 Task: open an excel sheet and write heading  Financial WizardAdd Categories in a column and its values below  'Income, Income, Income, Expenses, Expenses, Expenses, Expenses, Expenses, Savings, Savings, Investments, Investments, Debt, Debt & Debt. 'Add Descriptions in next column and its values below  Salary, Freelance Work, Rental Income, Housing, Transportation, Groceries, Utilities, Entertainment, Emergency Fund, Retirement, Stocks, Mutual Funds, Credit Card 1, Credit Card 2 & Student Loan. Add Amount in next column and its values below  $5,000, $1,200, $500, $1,200, $300, $400, $200, $150, $500, $1,000, $500, $300, $200, $100 & $300. Save page Attendance Spreadsheet
Action: Mouse moved to (185, 203)
Screenshot: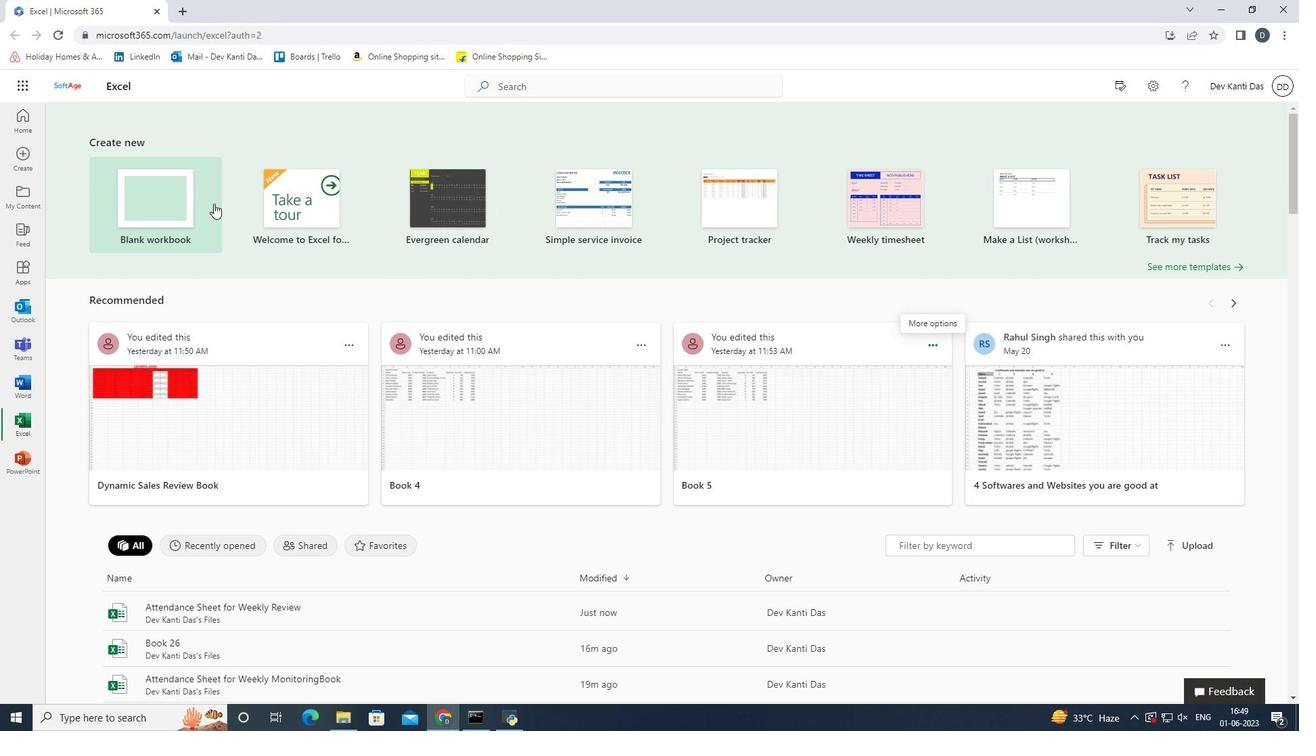 
Action: Mouse pressed left at (185, 203)
Screenshot: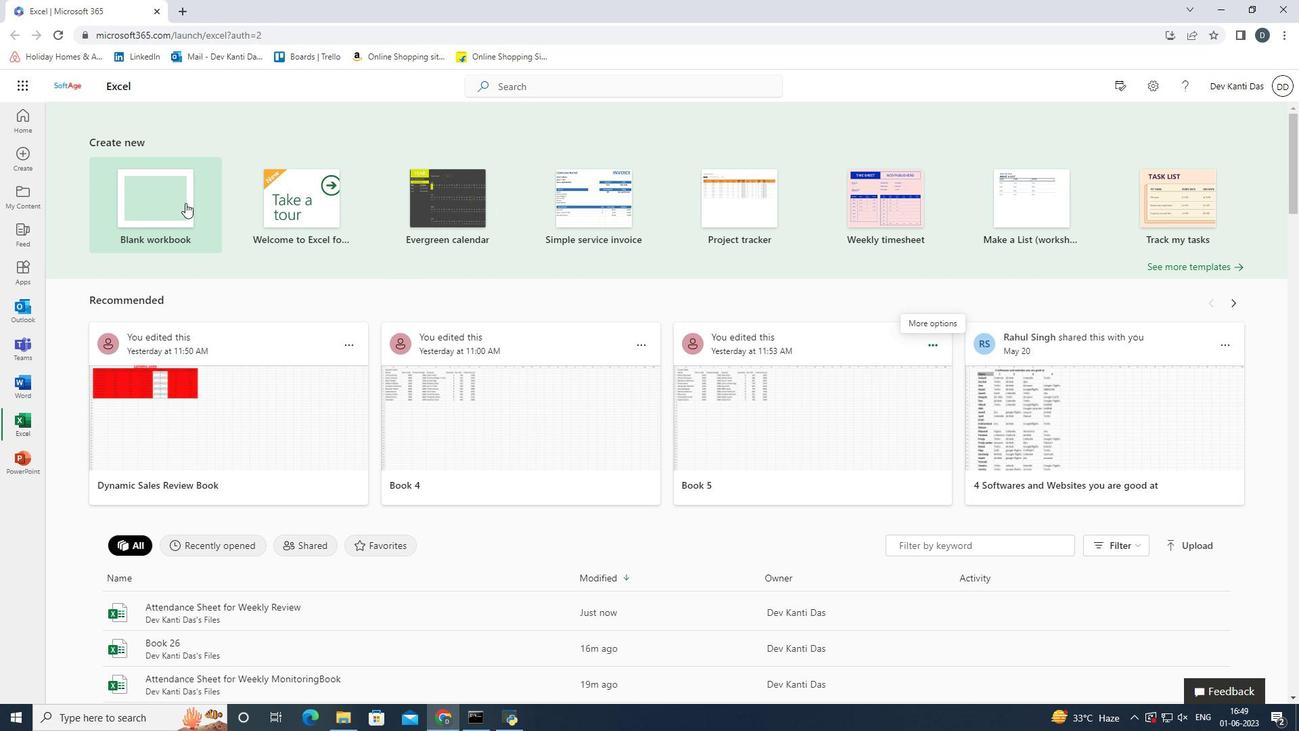 
Action: Mouse moved to (339, 314)
Screenshot: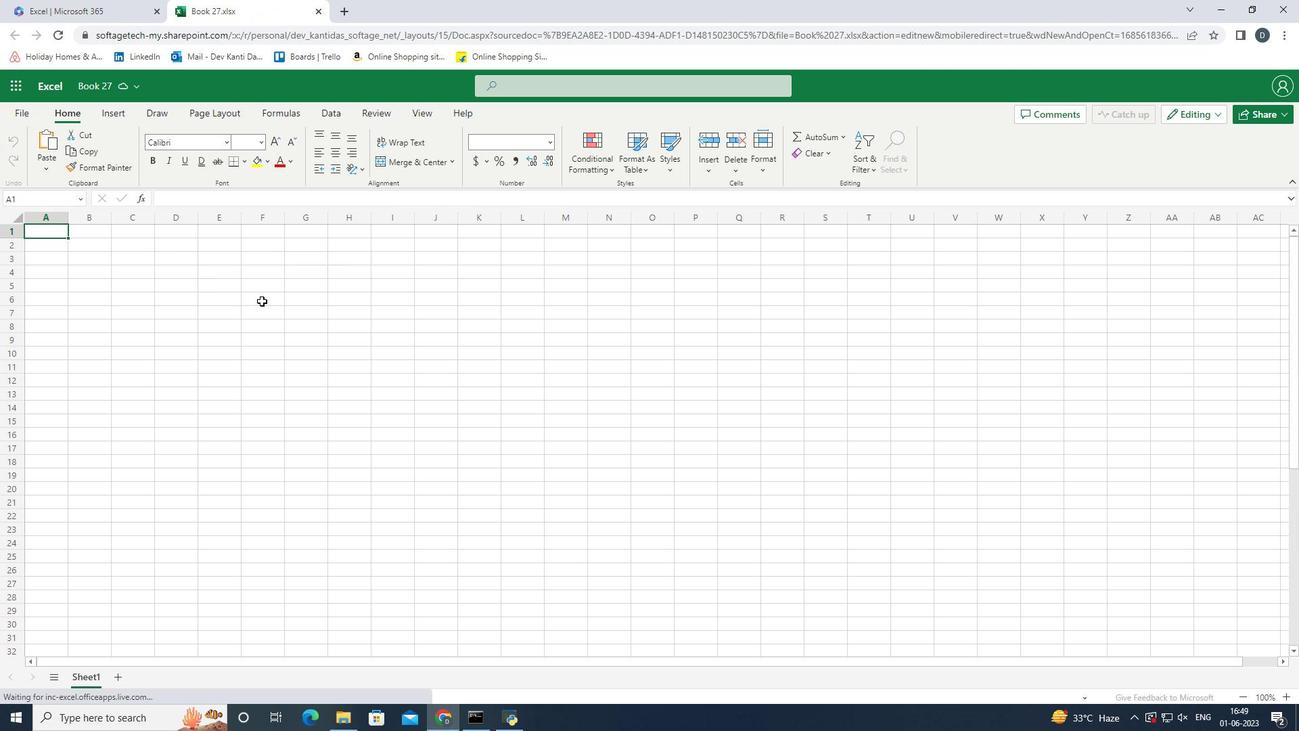 
Action: Key pressed <Key.shift><Key.shift><Key.shift><Key.shift><Key.shift><Key.shift><Key.shift><Key.shift><Key.shift><Key.shift><Key.shift><Key.shift><Key.shift><Key.shift>Financial<Key.space><Key.shift><Key.shift>Wizard<Key.enter><Key.shift><Key.shift><Key.shift><Key.shift><Key.shift><Key.shift>Categories<Key.enter>
Screenshot: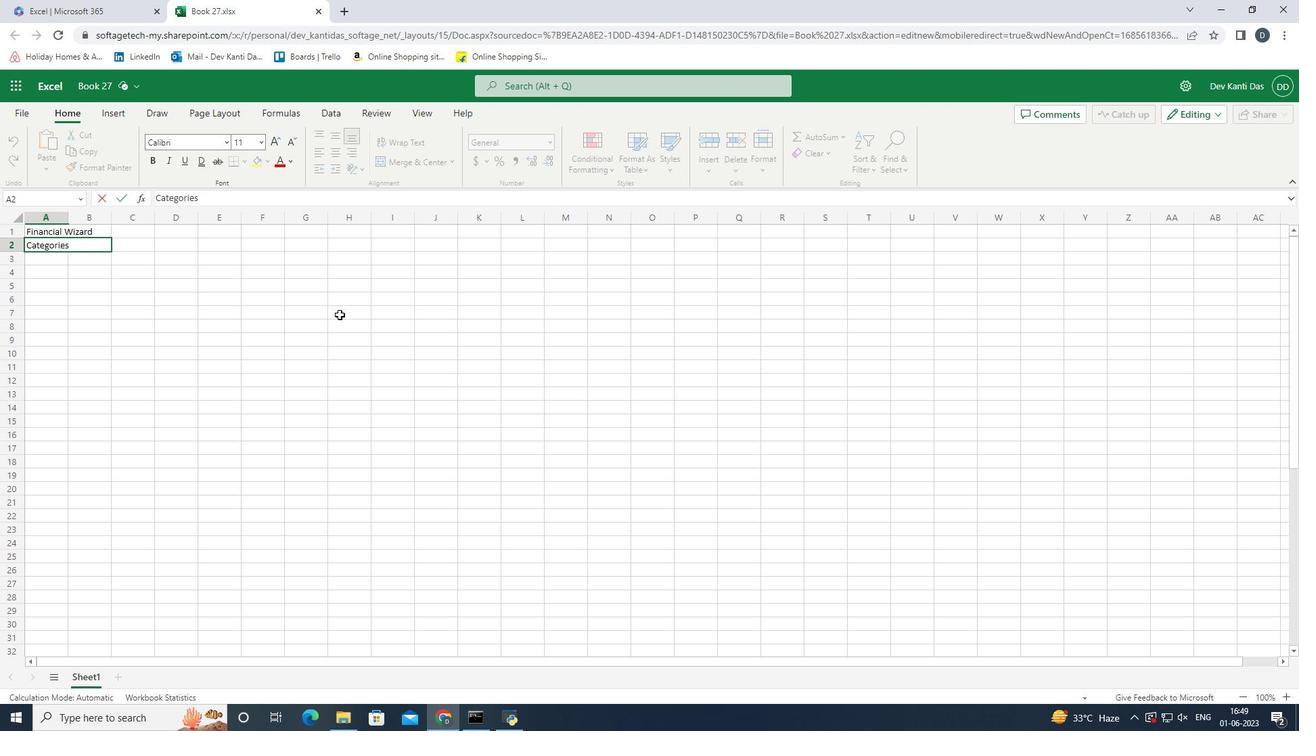 
Action: Mouse moved to (539, 318)
Screenshot: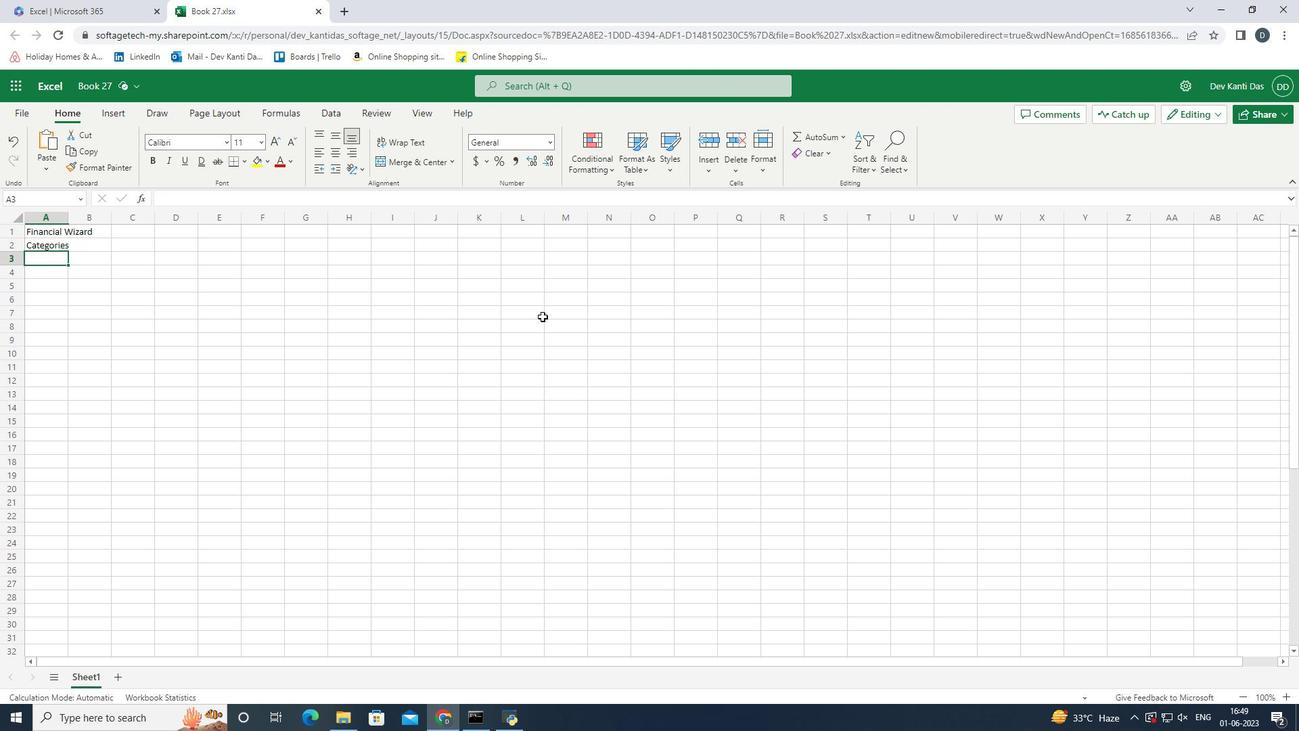 
Action: Key pressed <Key.shift><Key.shift><Key.shift><Key.shift><Key.shift>Income<Key.enter><Key.shift>Incom<Key.enter><Key.shift>Incom<Key.enter>
Screenshot: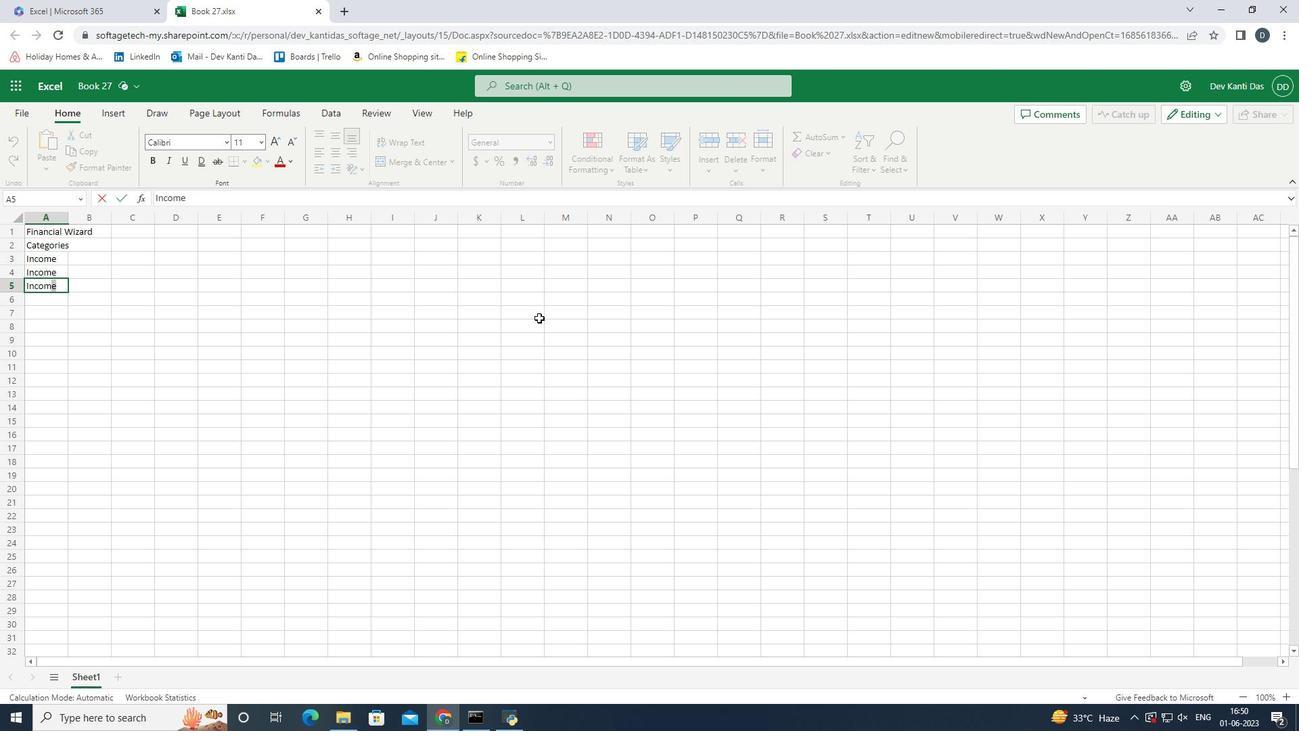 
Action: Mouse moved to (532, 363)
Screenshot: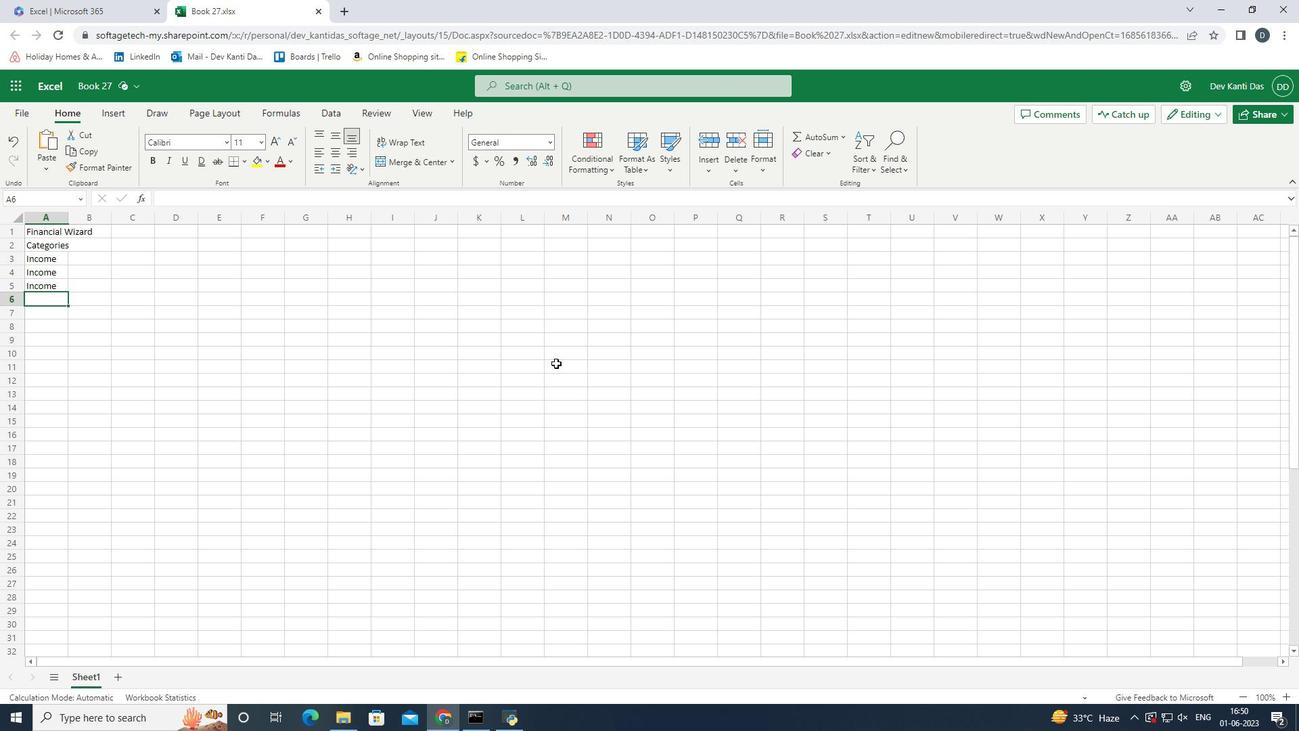 
Action: Key pressed <Key.shift><Key.shift>Expenses<Key.enter><Key.shift>Expenes<Key.backspace><Key.backspace>ses<Key.enter>
Screenshot: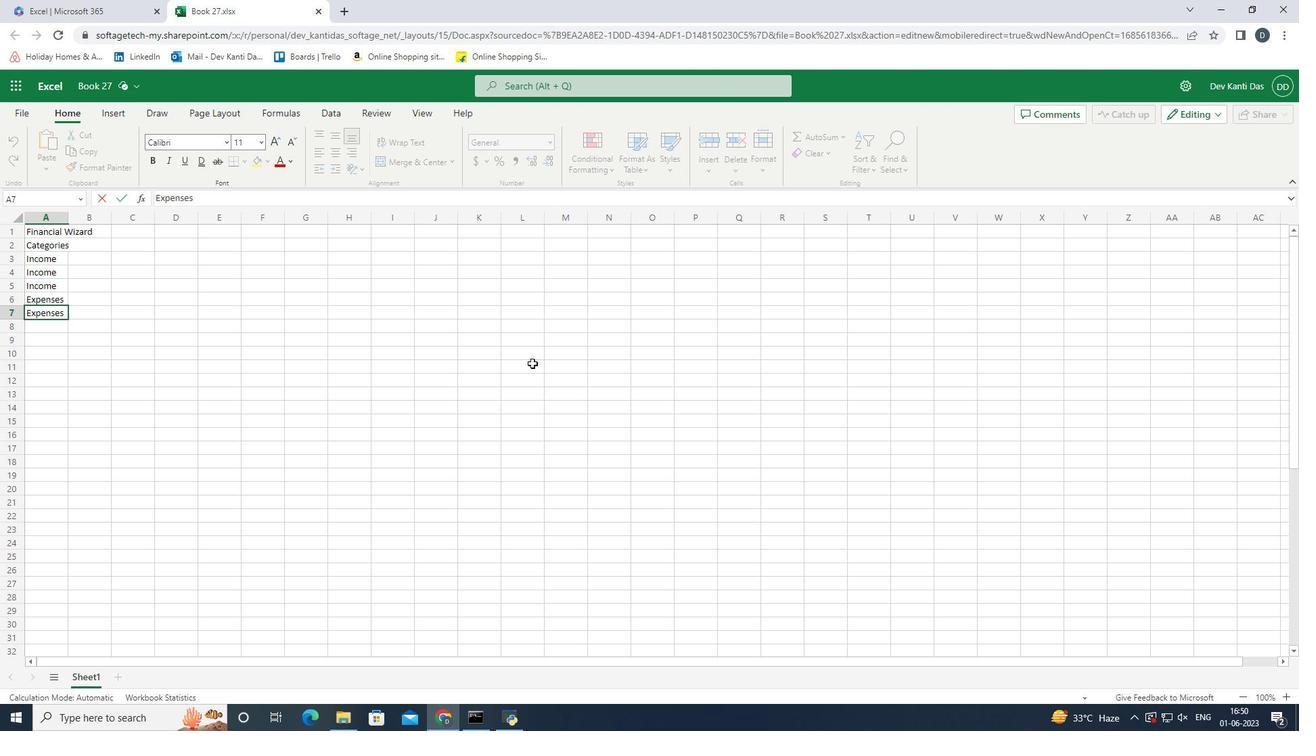 
Action: Mouse moved to (247, 338)
Screenshot: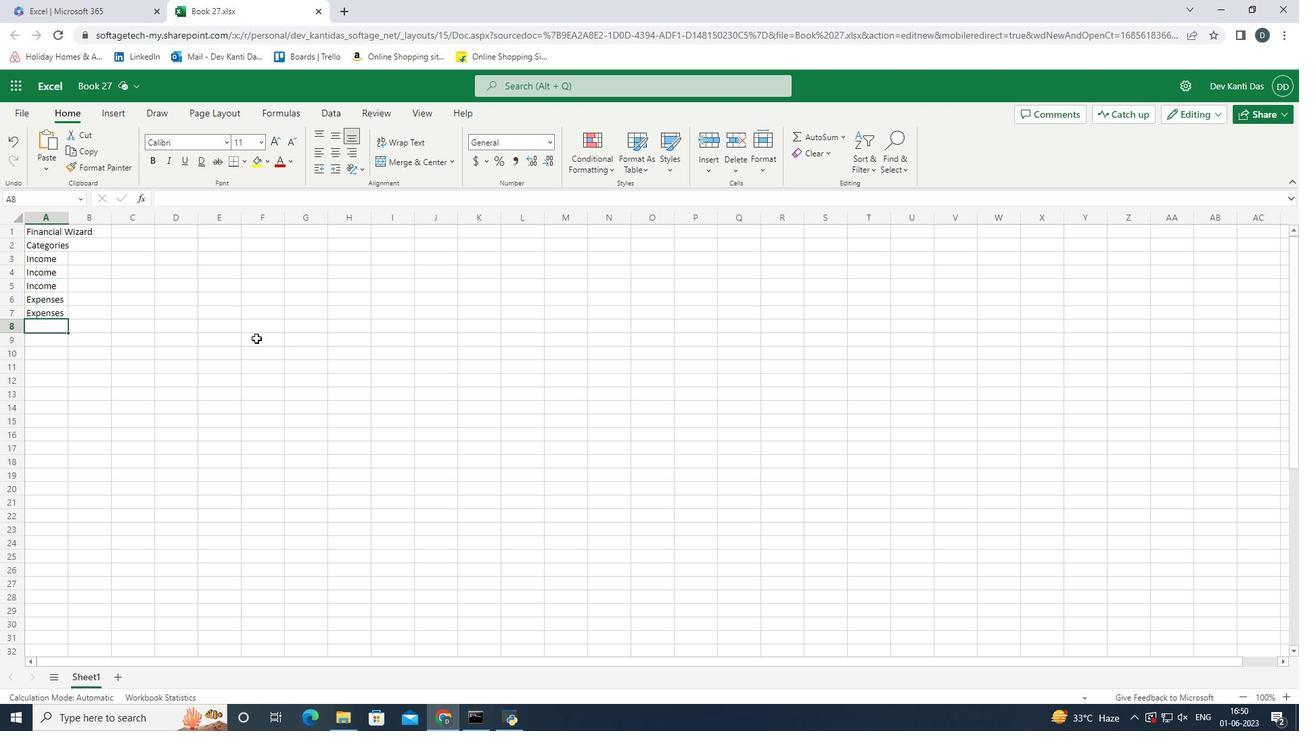 
Action: Key pressed <Key.shift><Key.shift><Key.shift>Expenses<Key.enter><Key.shift>Expenses
Screenshot: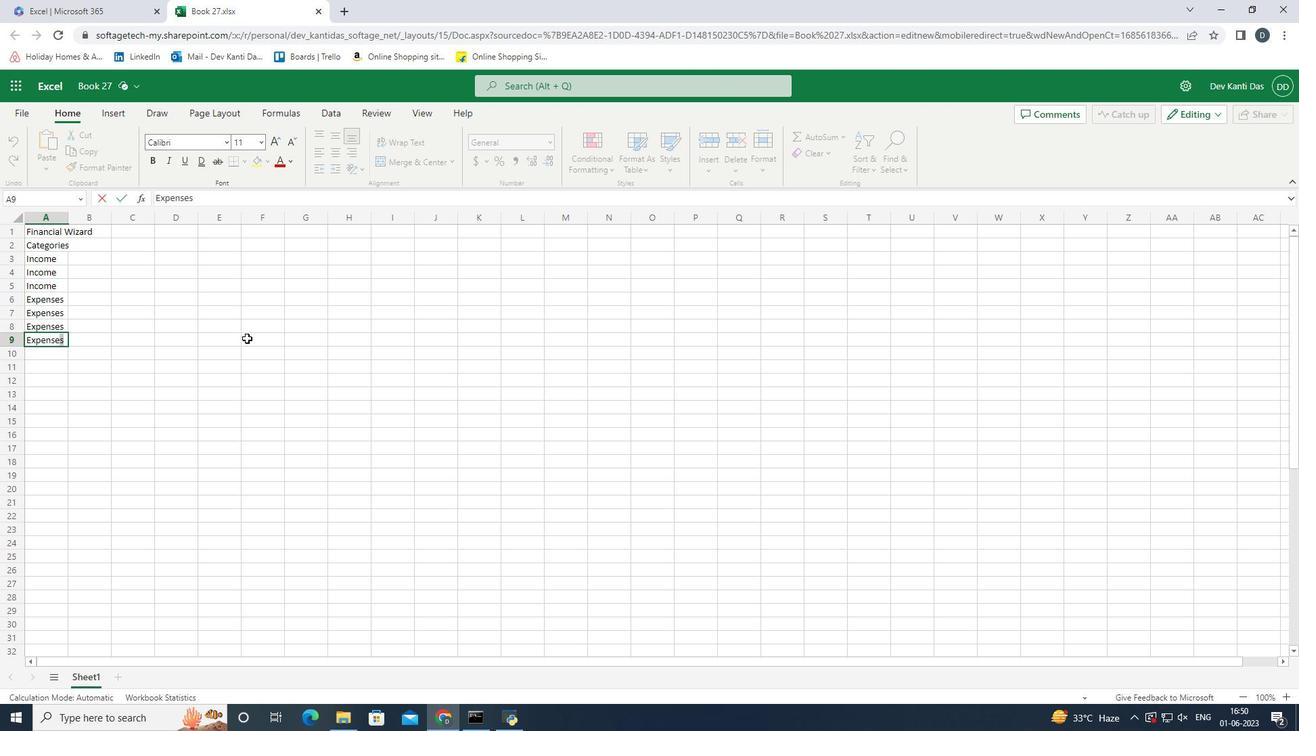 
Action: Mouse moved to (247, 338)
Screenshot: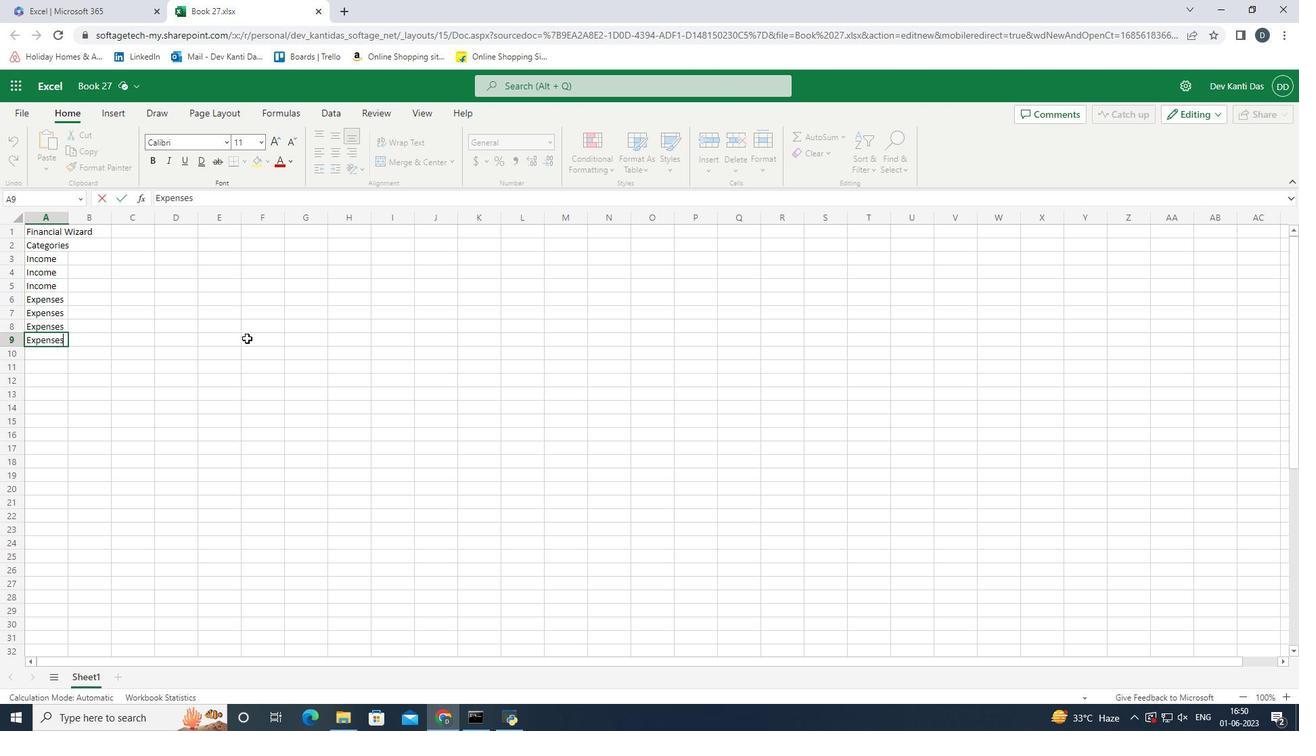 
Action: Key pressed <Key.enter><Key.shift><Key.shift><Key.shift>Expenses
Screenshot: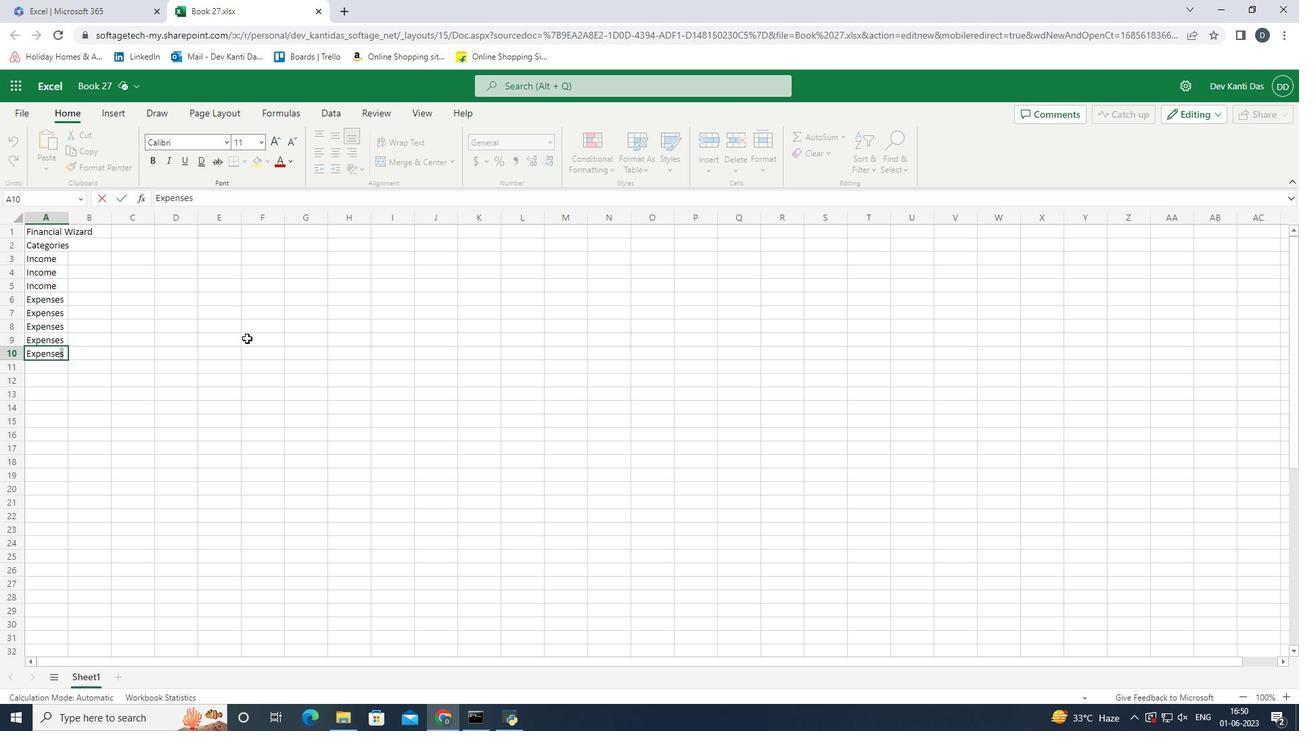 
Action: Mouse moved to (128, 301)
Screenshot: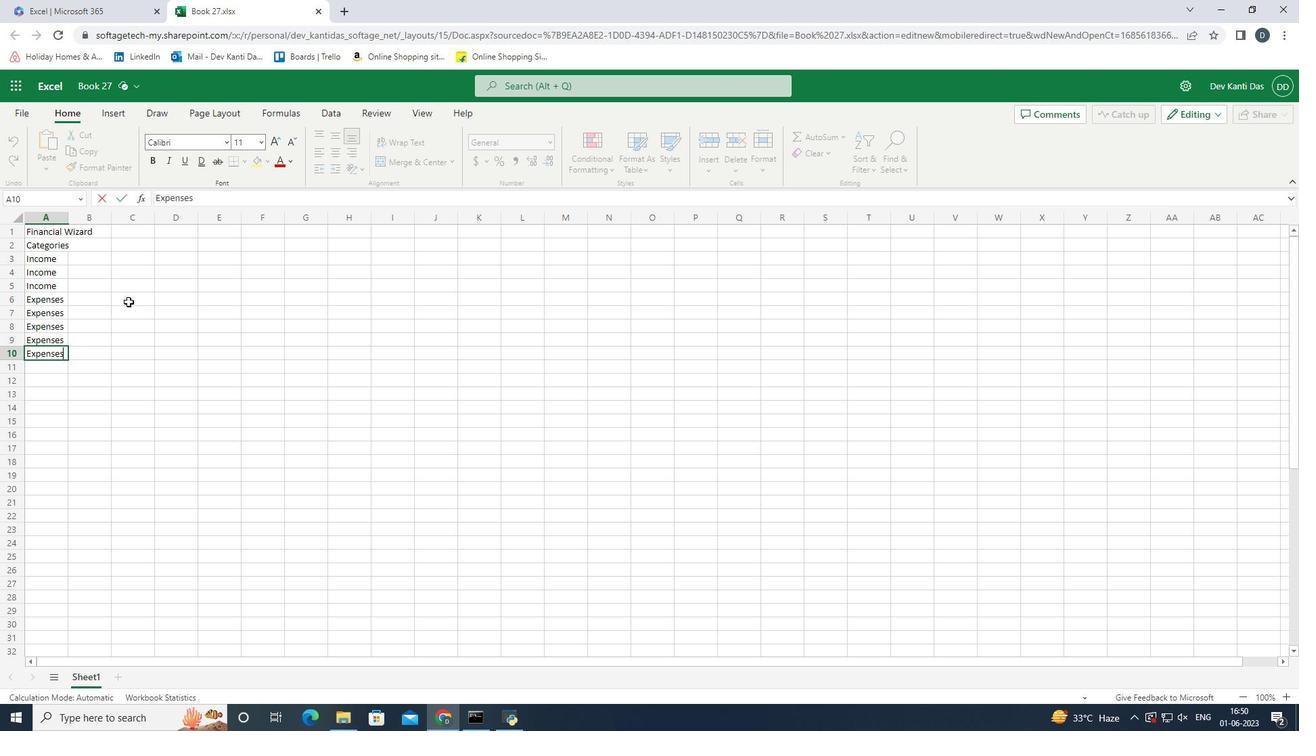 
Action: Key pressed <Key.enter><Key.shift><Key.shift><Key.shift><Key.shift><Key.shift><Key.shift>Savings<Key.enter>
Screenshot: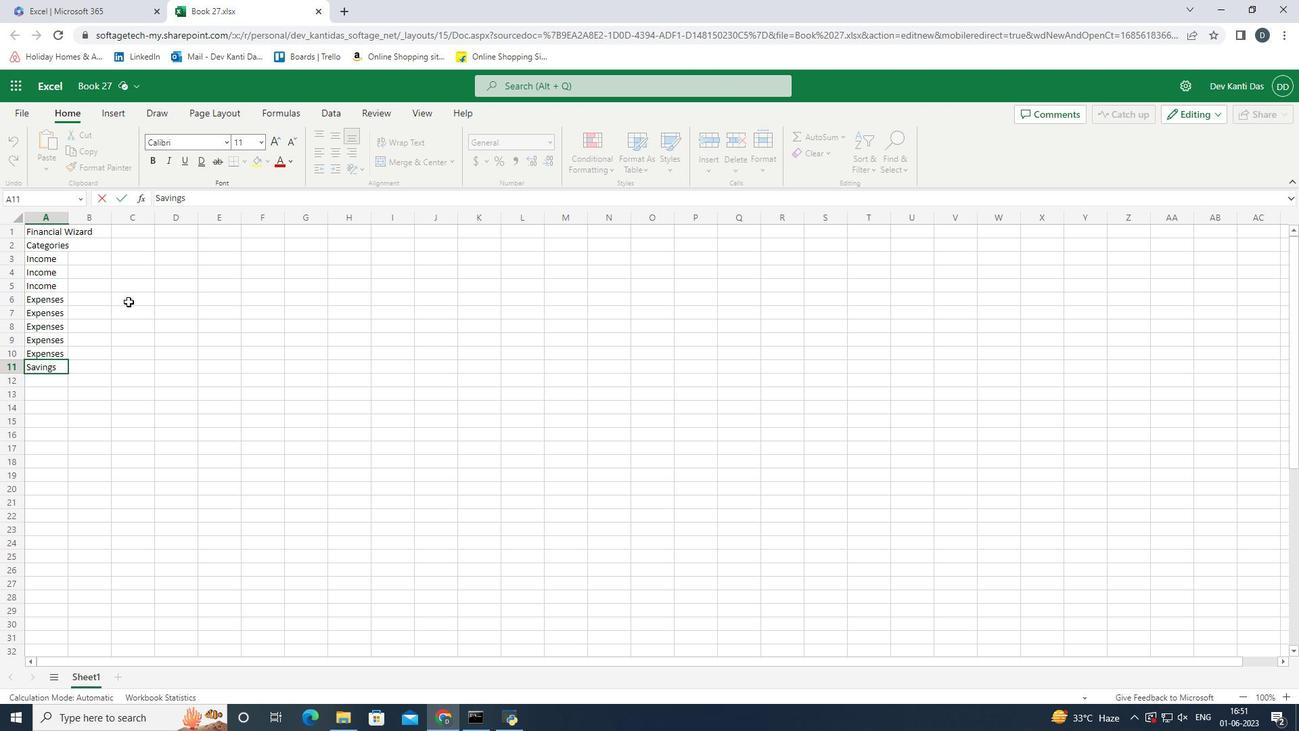 
Action: Mouse moved to (146, 366)
Screenshot: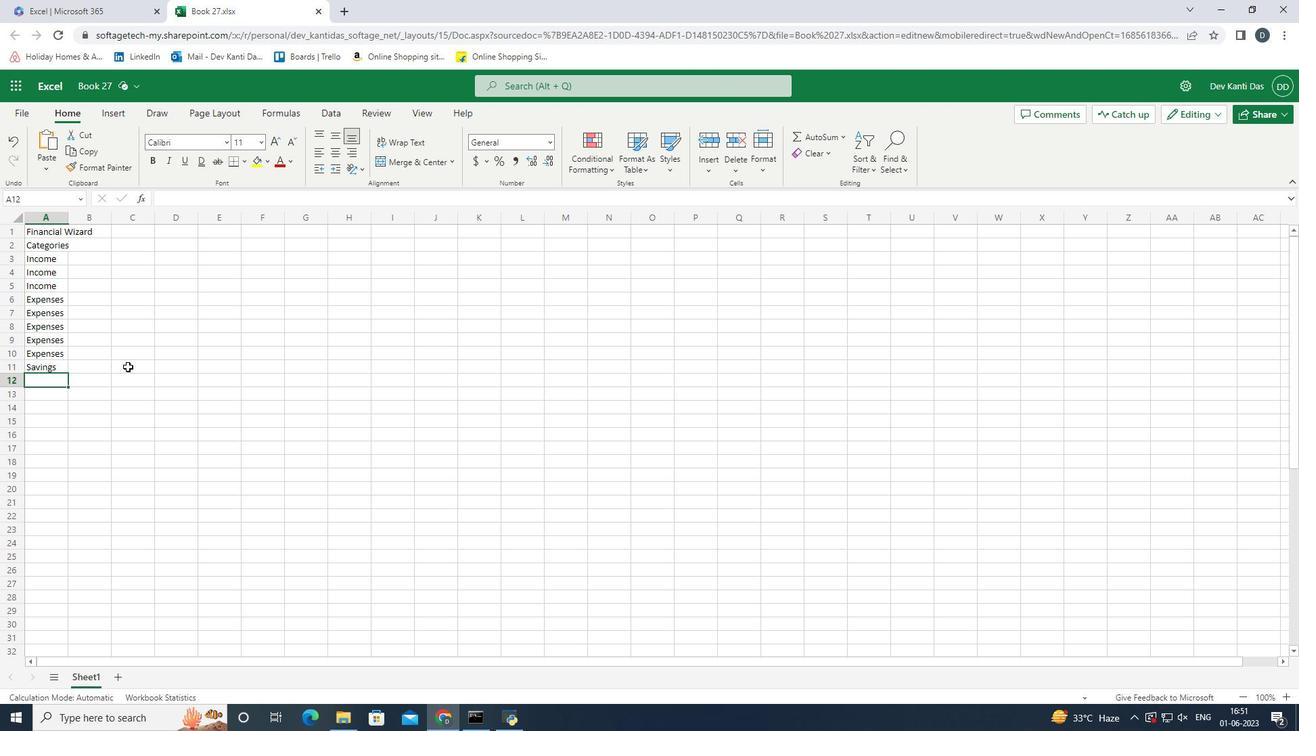 
Action: Key pressed <Key.shift>Sa<Key.right><Key.left><Key.down>
Screenshot: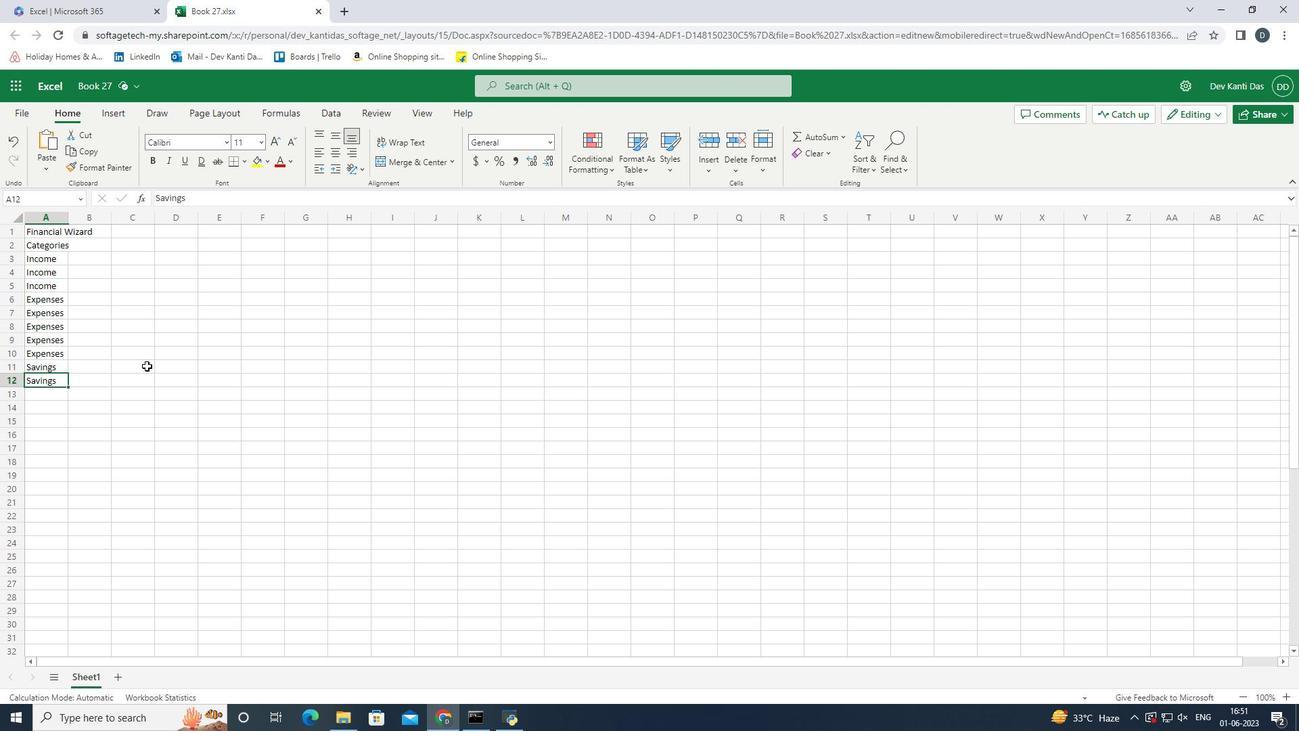 
Action: Mouse moved to (153, 363)
Screenshot: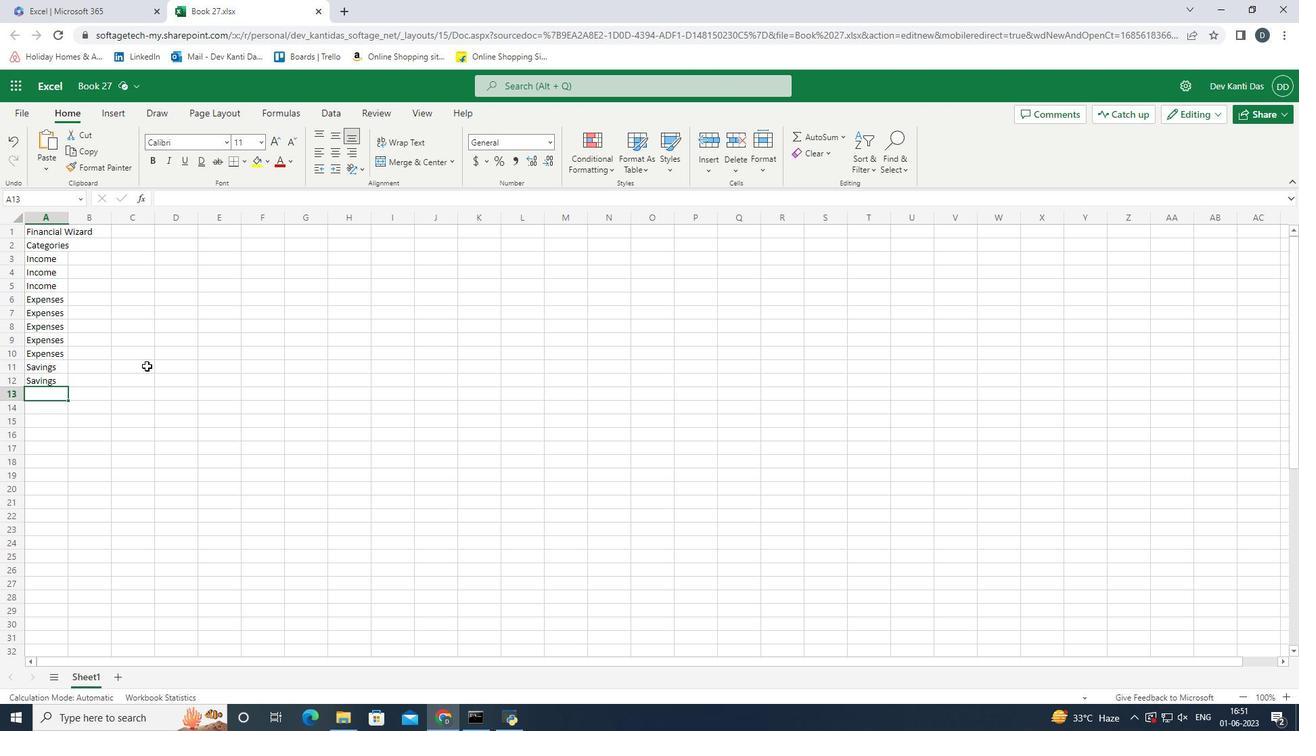 
Action: Key pressed <Key.shift>Investment<Key.enter><Key.shift>In<Key.down><Key.down><Key.enter><Key.shift>Debt<Key.enter><Key.shift>Debt<Key.down><Key.up><Key.right><Key.up><Key.up><Key.down><Key.down>
Screenshot: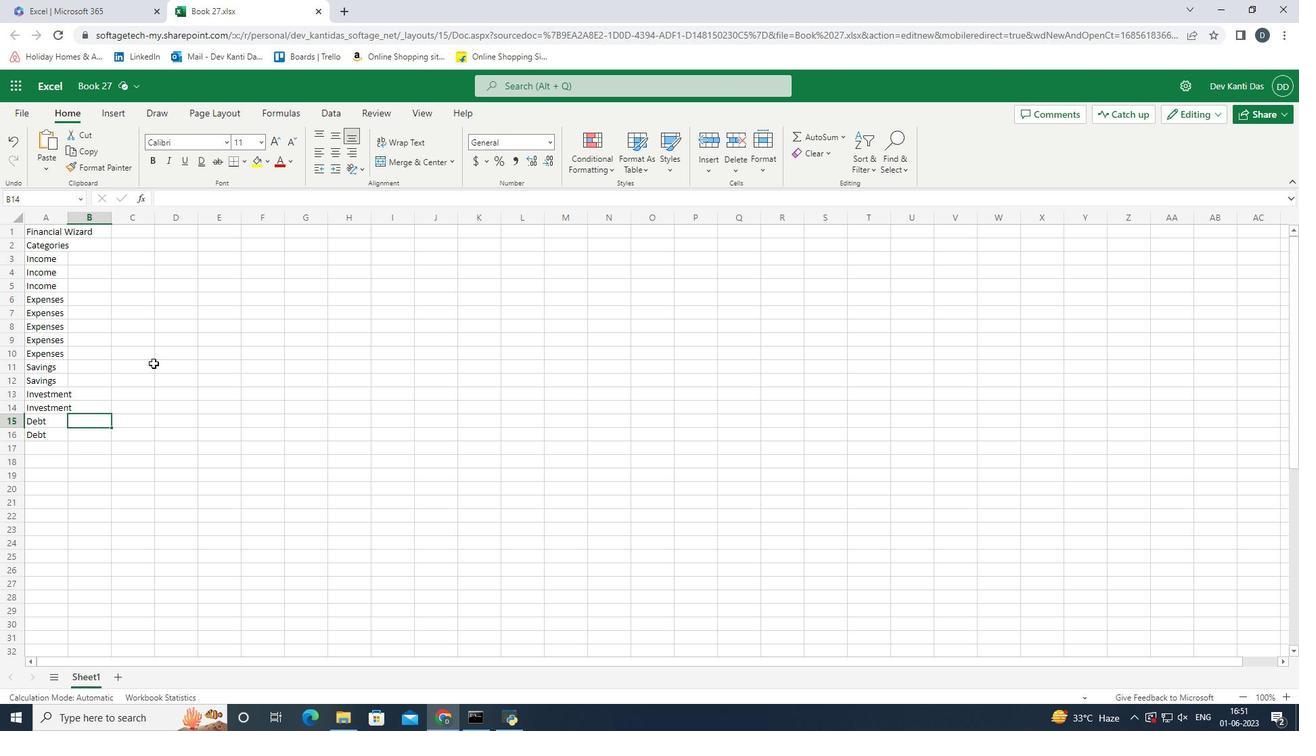 
Action: Mouse moved to (67, 222)
Screenshot: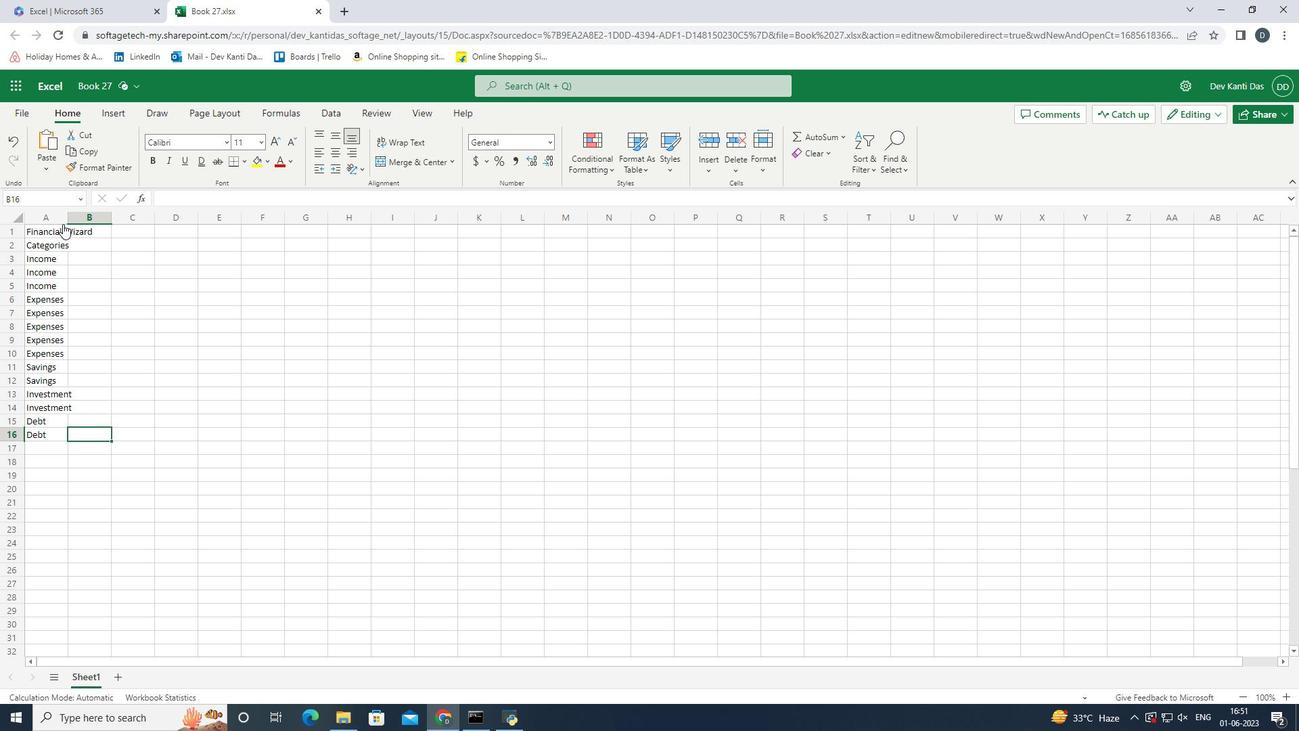 
Action: Mouse pressed left at (67, 222)
Screenshot: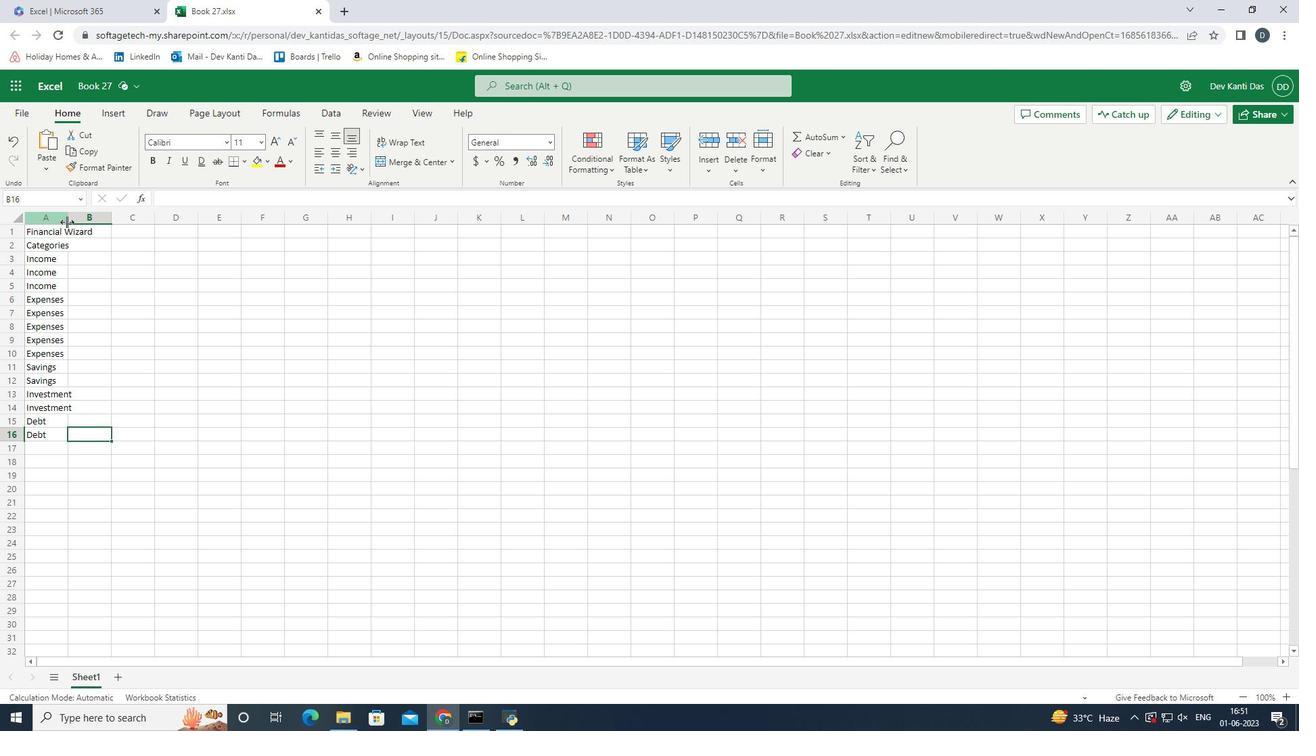 
Action: Mouse moved to (104, 244)
Screenshot: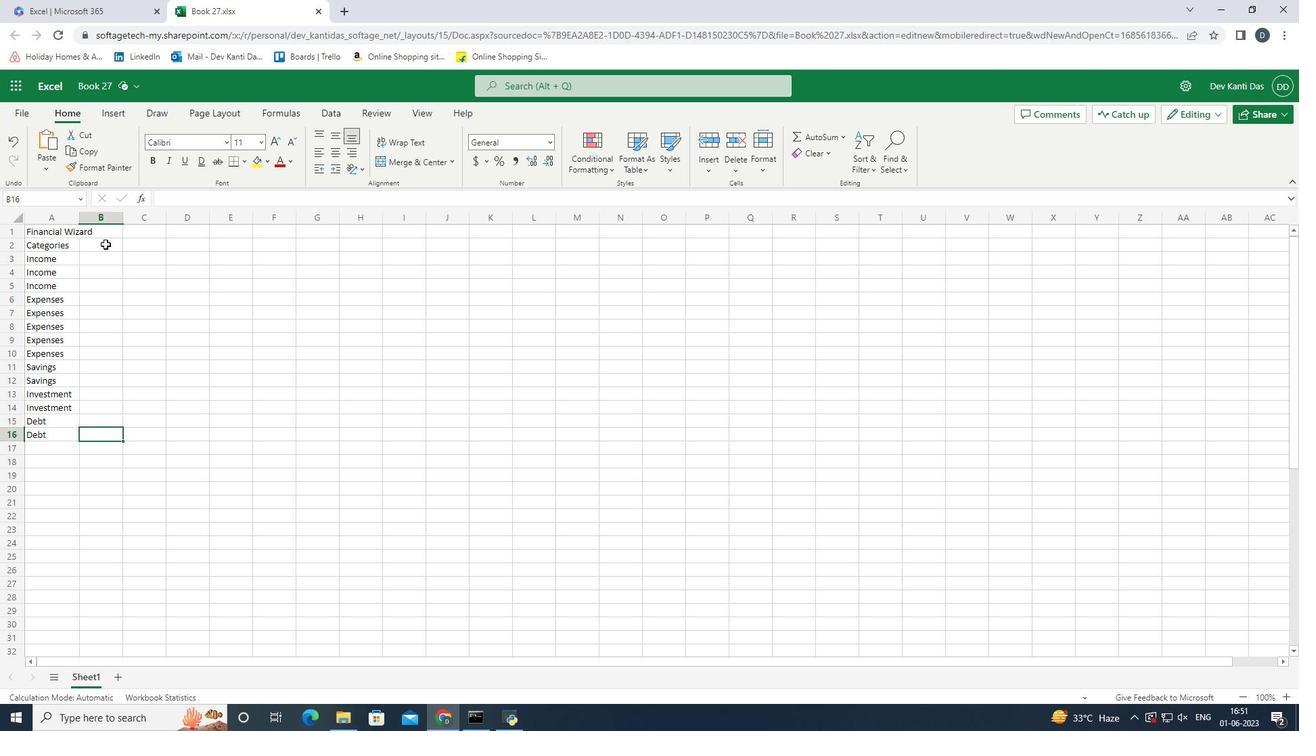 
Action: Mouse pressed left at (104, 244)
Screenshot: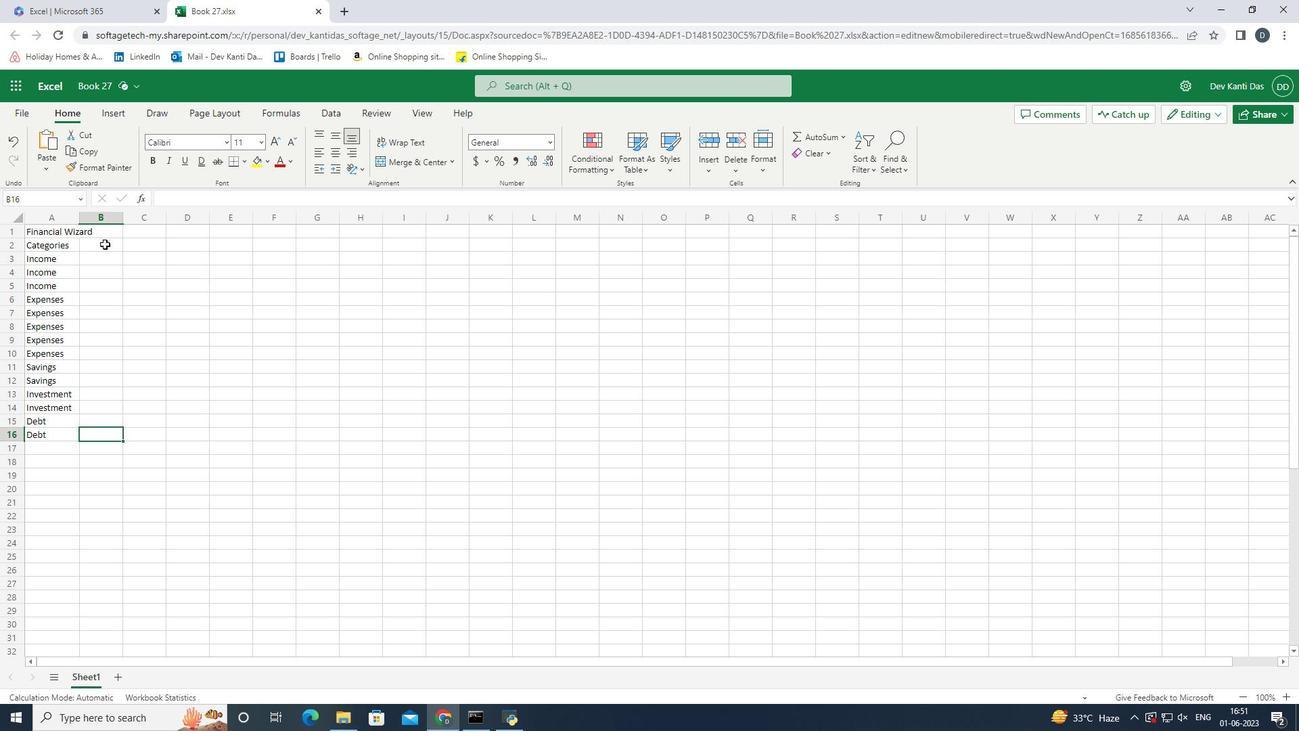 
Action: Mouse moved to (160, 373)
Screenshot: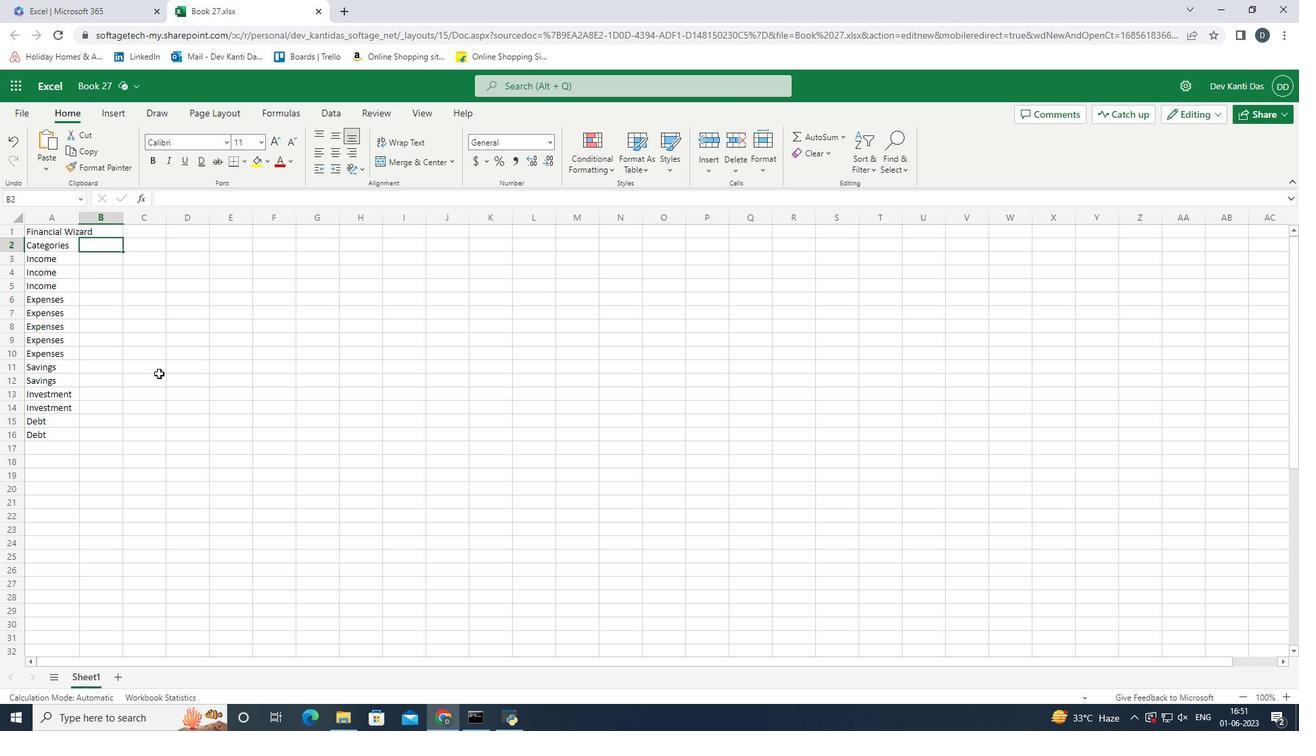 
Action: Key pressed <Key.shift>Description\<Key.backspace><Key.enter>
Screenshot: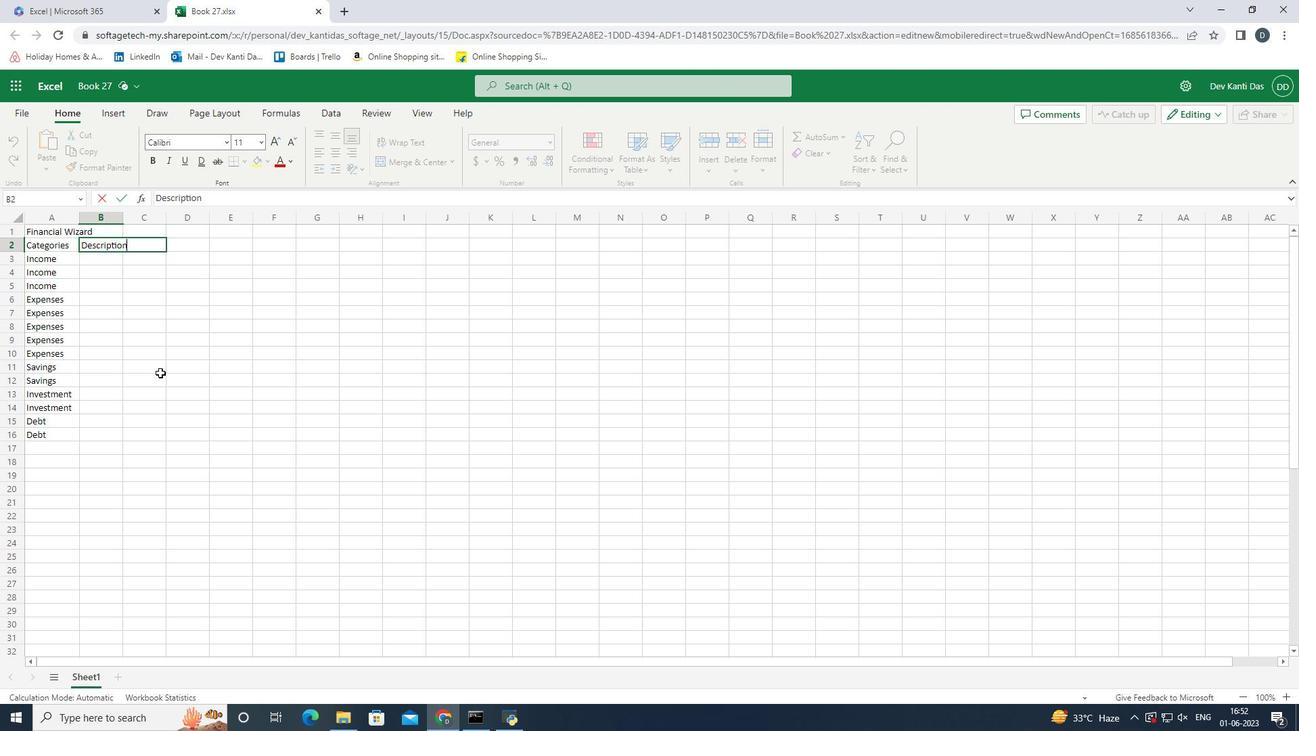
Action: Mouse moved to (124, 222)
Screenshot: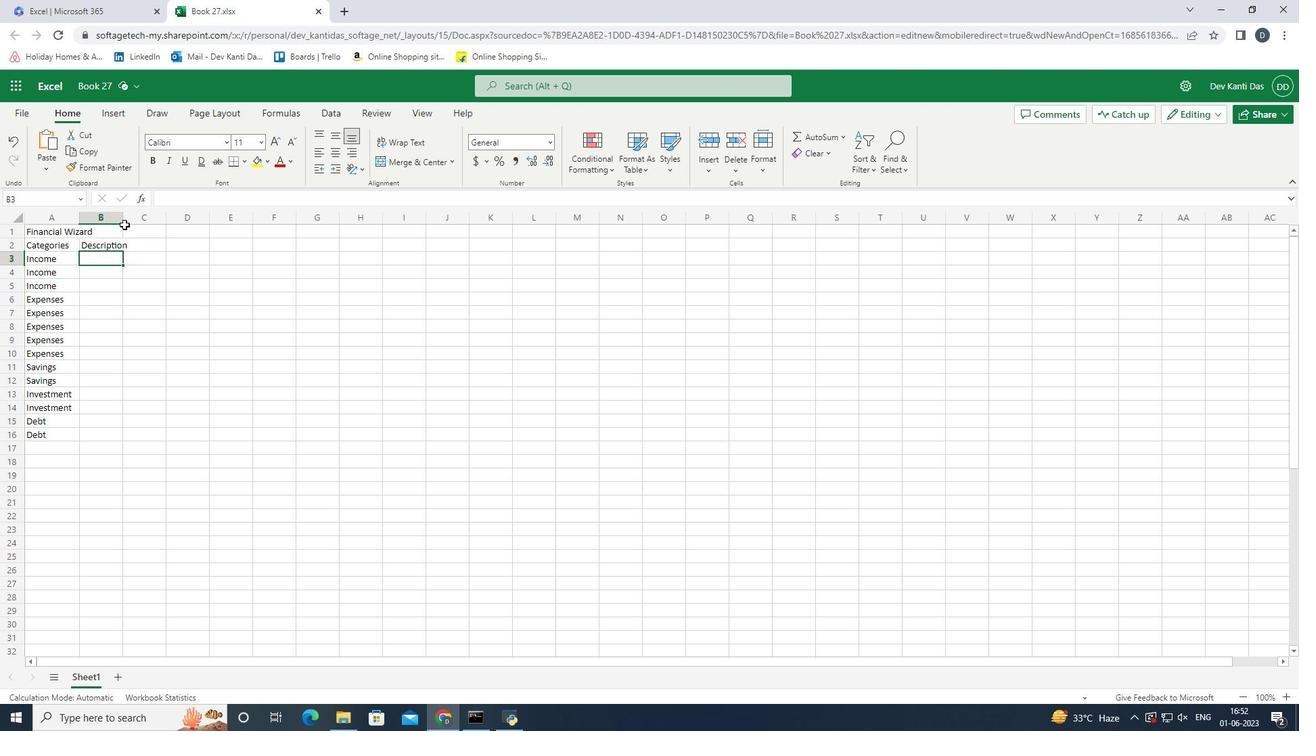 
Action: Mouse pressed left at (124, 222)
Screenshot: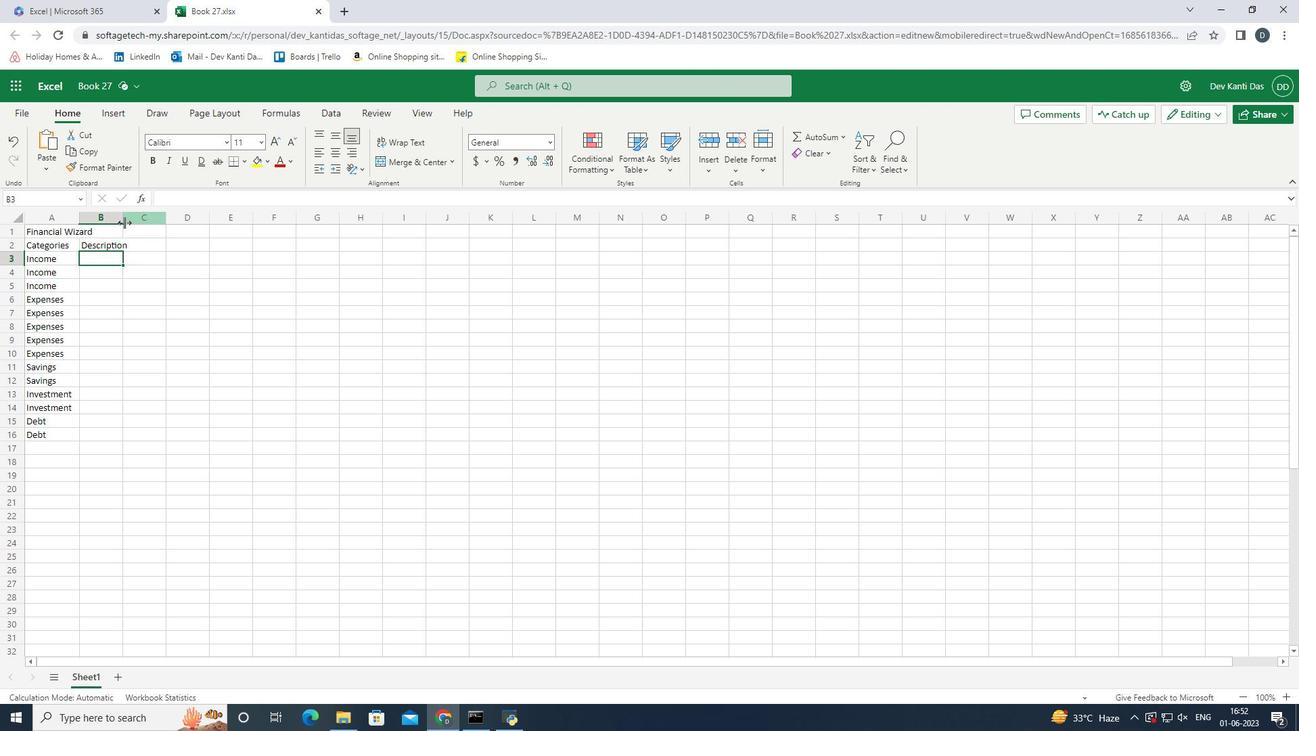 
Action: Mouse moved to (201, 344)
Screenshot: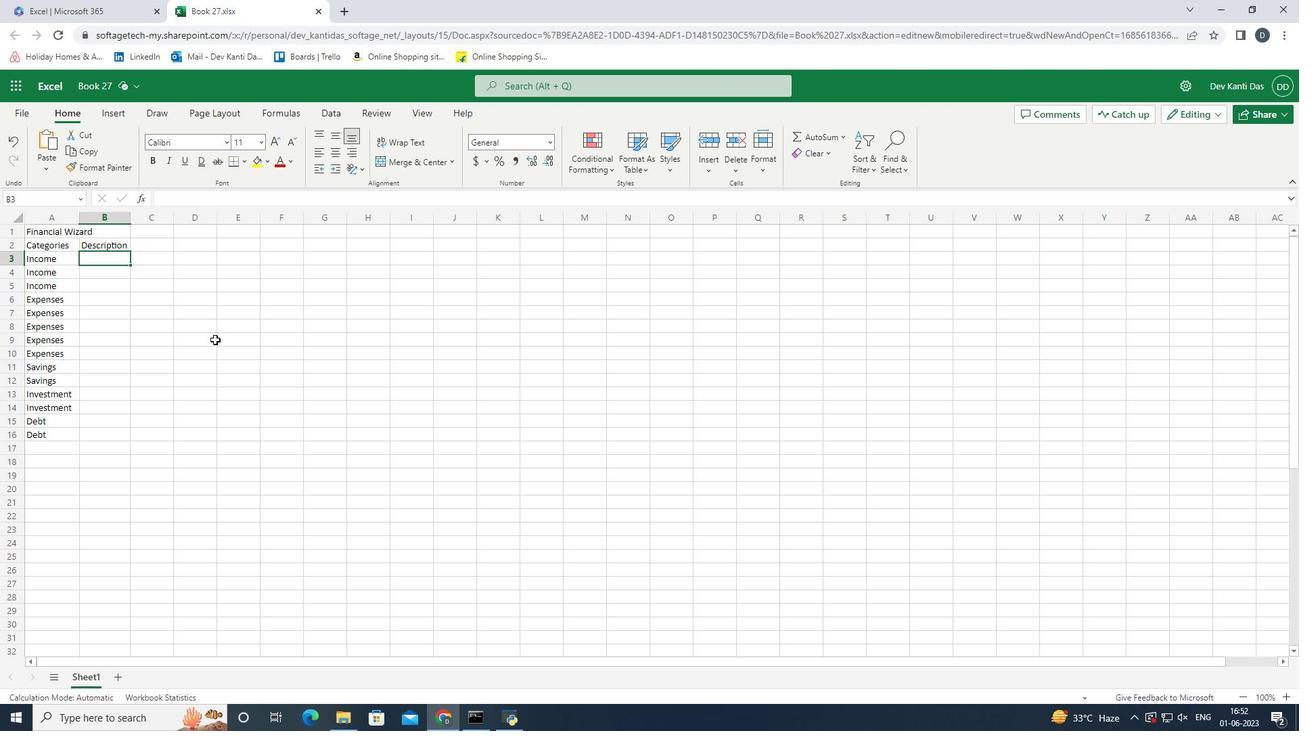 
Action: Key pressed <Key.shift>Salary<Key.enter><Key.shift>Freelancer<Key.space><Key.shift>Work<Key.enter>
Screenshot: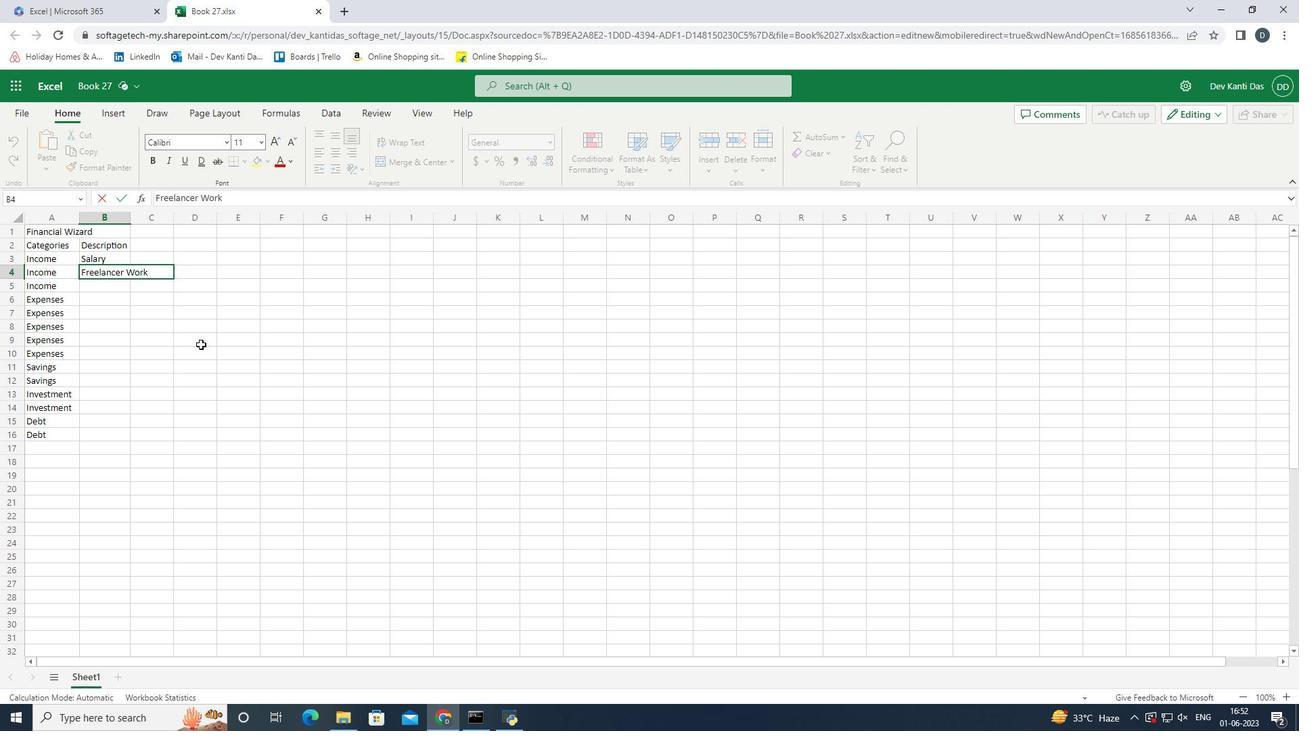 
Action: Mouse moved to (333, 340)
Screenshot: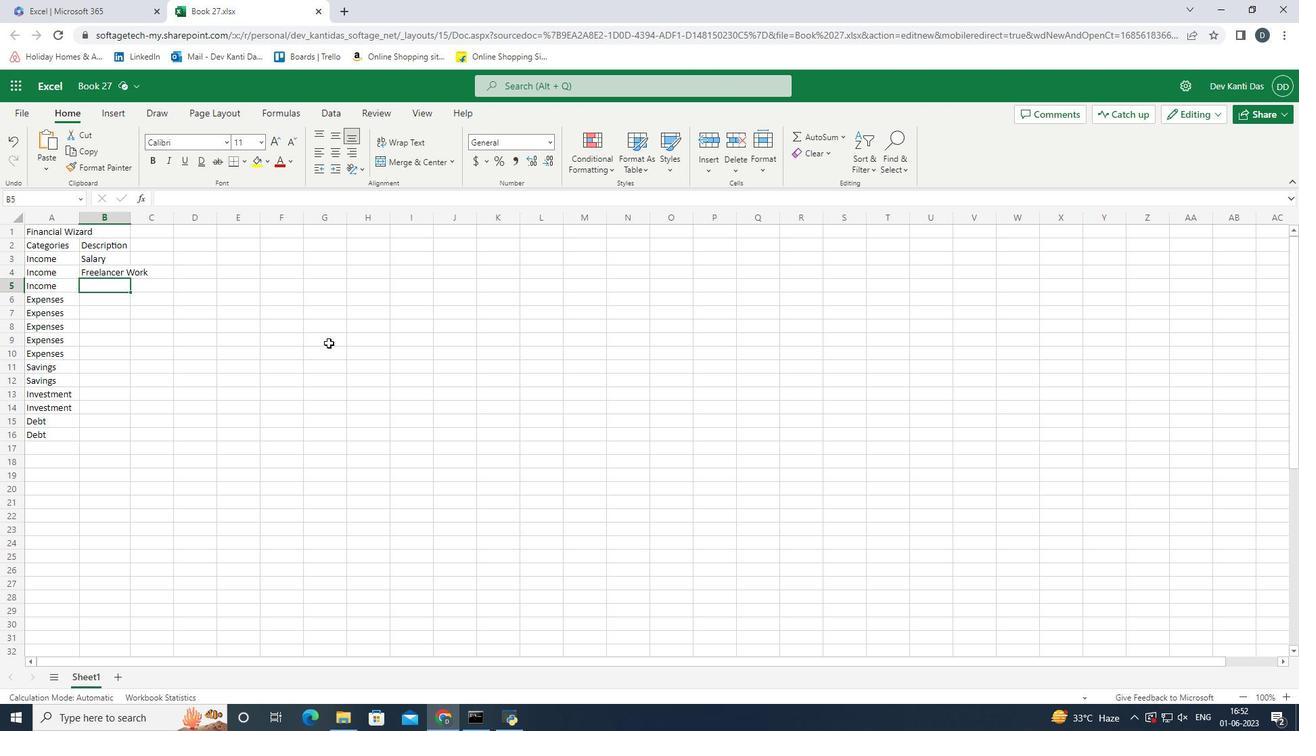 
Action: Key pressed <Key.shift><Key.shift><Key.shift><Key.shift>Rental<Key.space><Key.shift>Income<Key.enter><Key.shift><Key.shift><Key.shift><Key.shift>G<Key.backspace><Key.shift>Housing<Key.enter><Key.shift>Transportation<Key.enter>
Screenshot: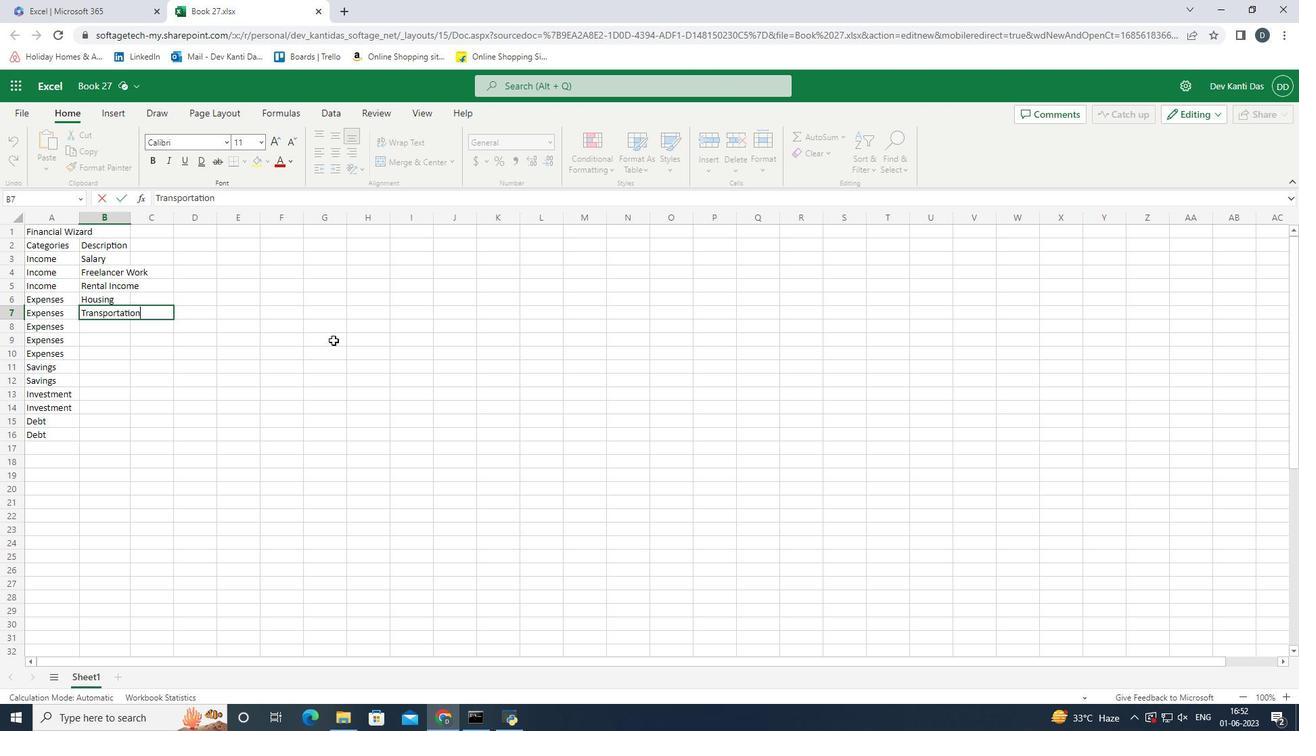 
Action: Mouse moved to (491, 418)
Screenshot: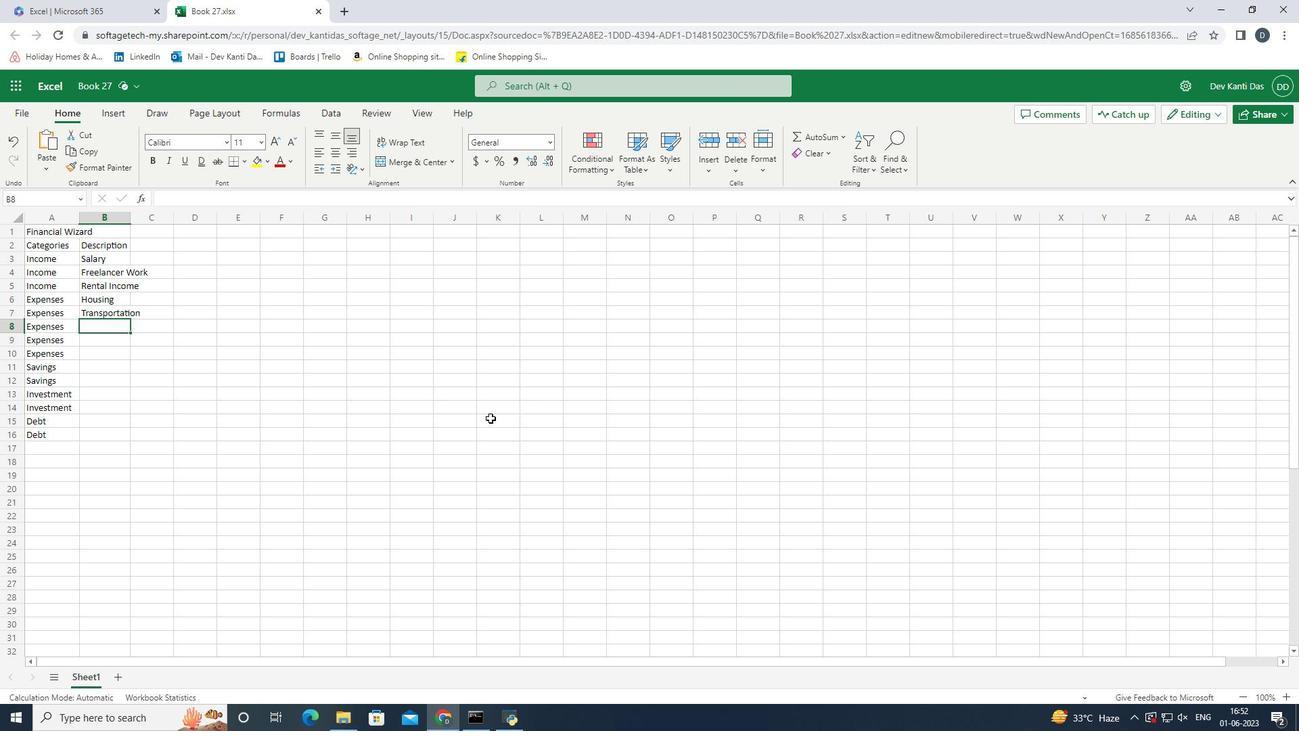 
Action: Key pressed <Key.shift><Key.shift><Key.shift>Groceries<Key.enter><Key.shift>Utilities<Key.enter><Key.shift>Entertainment<Key.enter>
Screenshot: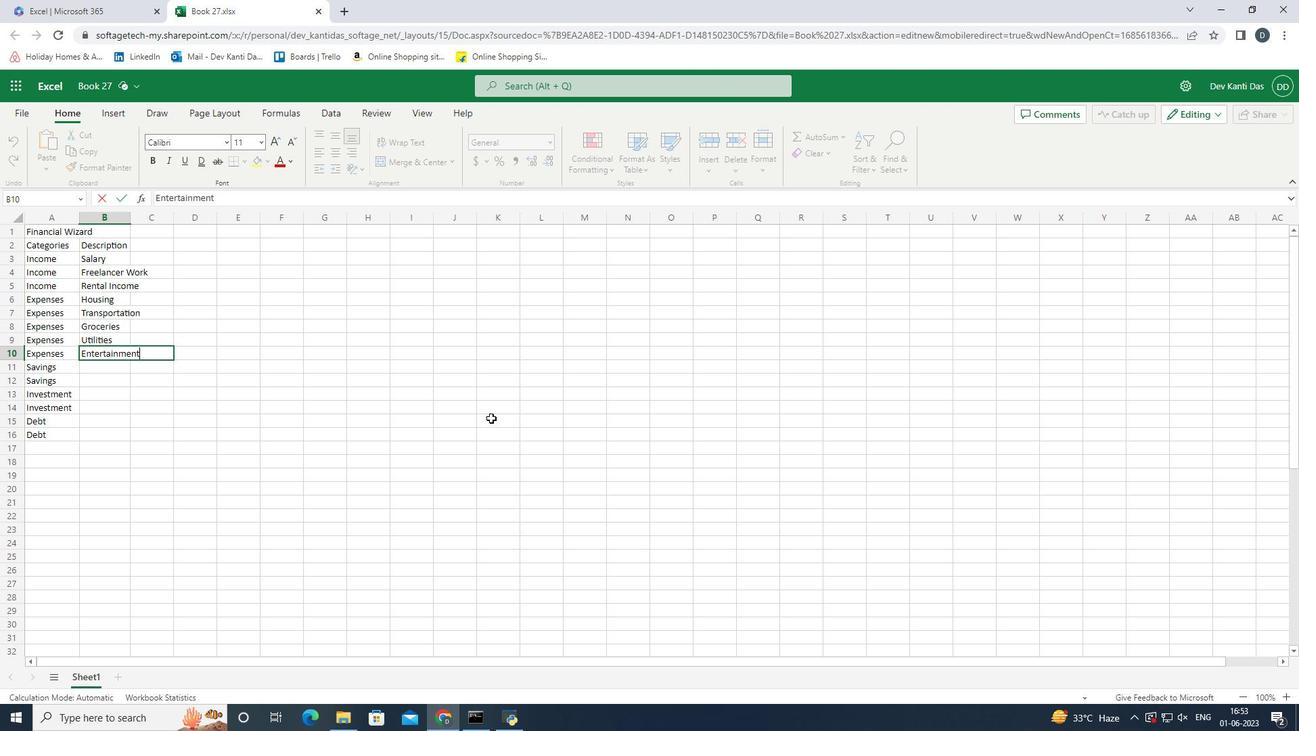 
Action: Mouse moved to (538, 404)
Screenshot: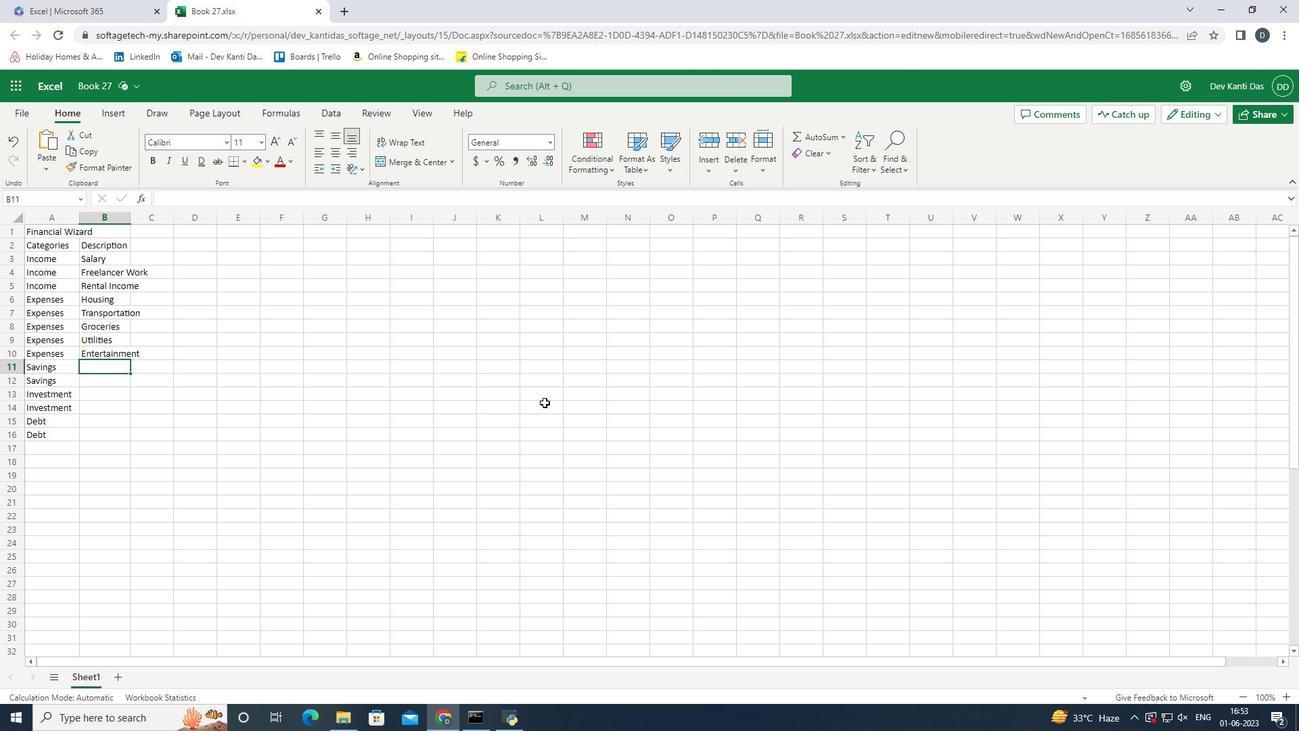 
Action: Key pressed <Key.shift><Key.shift><Key.shift><Key.shift><Key.shift><Key.shift><Key.shift>Emergency<Key.enter>
Screenshot: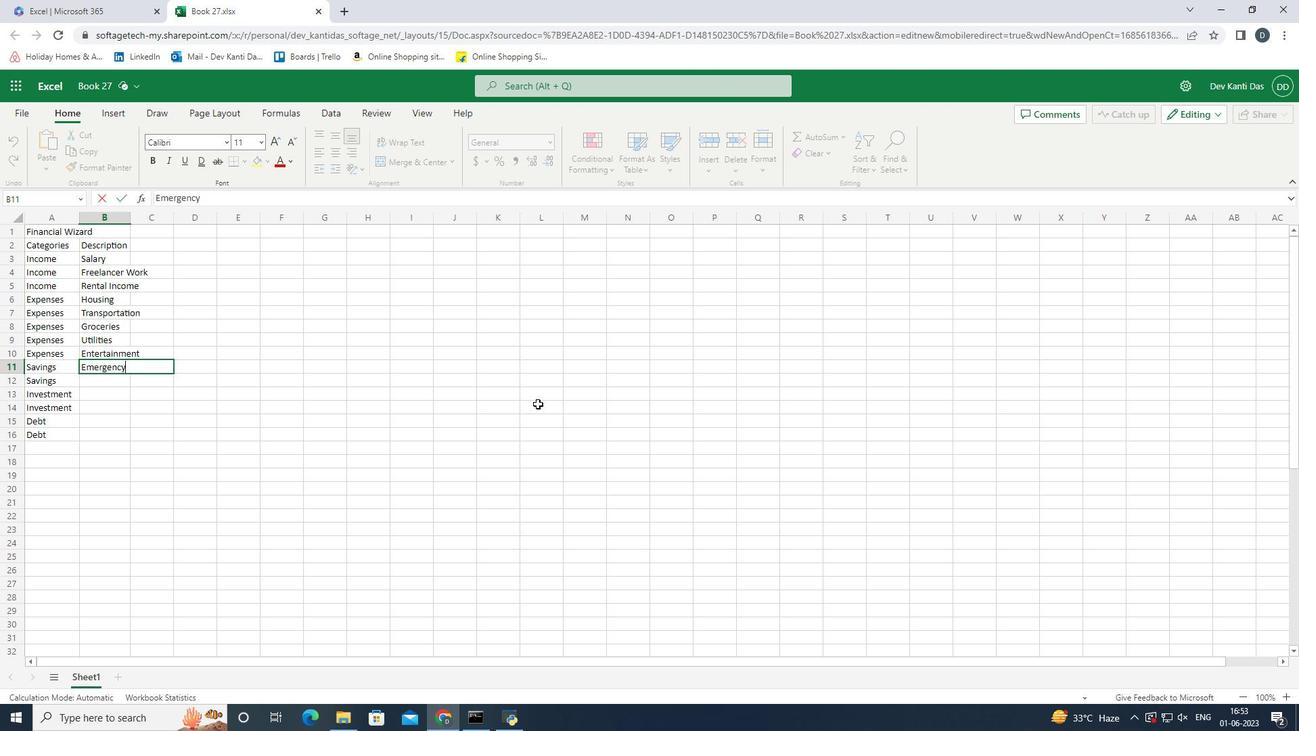 
Action: Mouse moved to (121, 366)
Screenshot: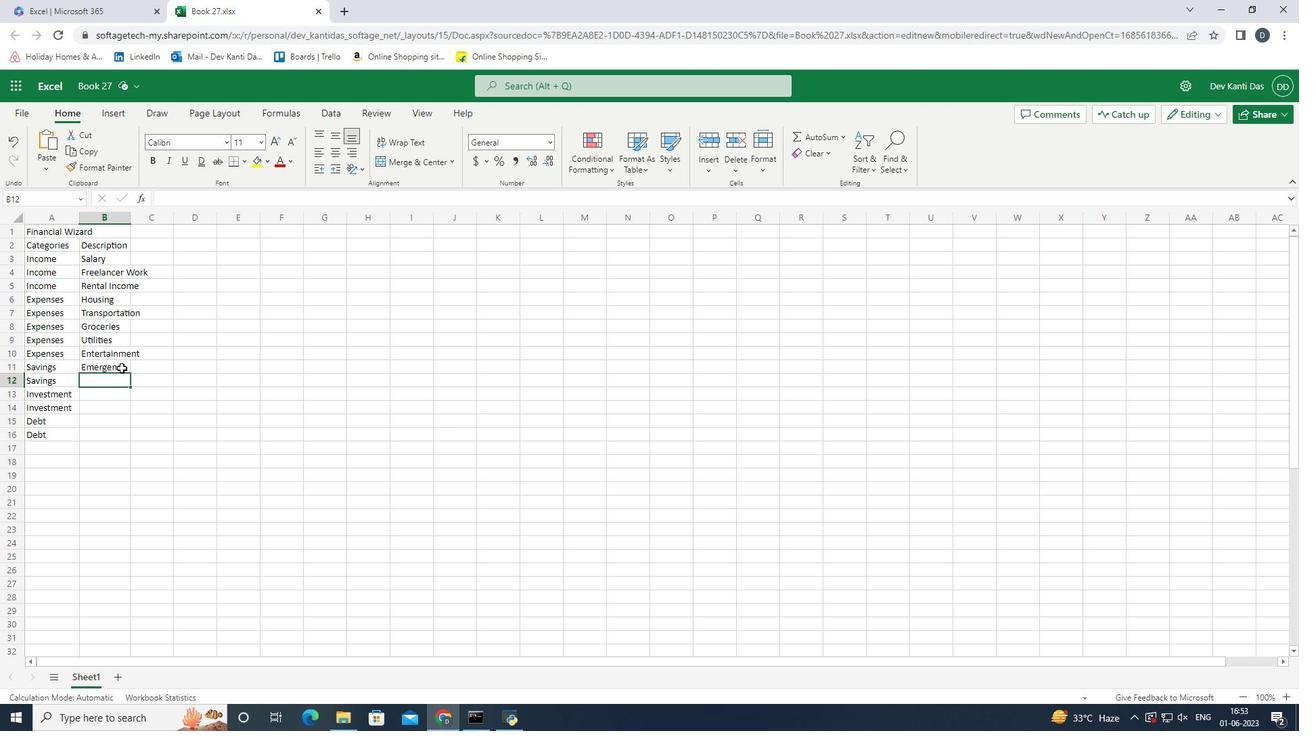 
Action: Mouse pressed left at (121, 366)
Screenshot: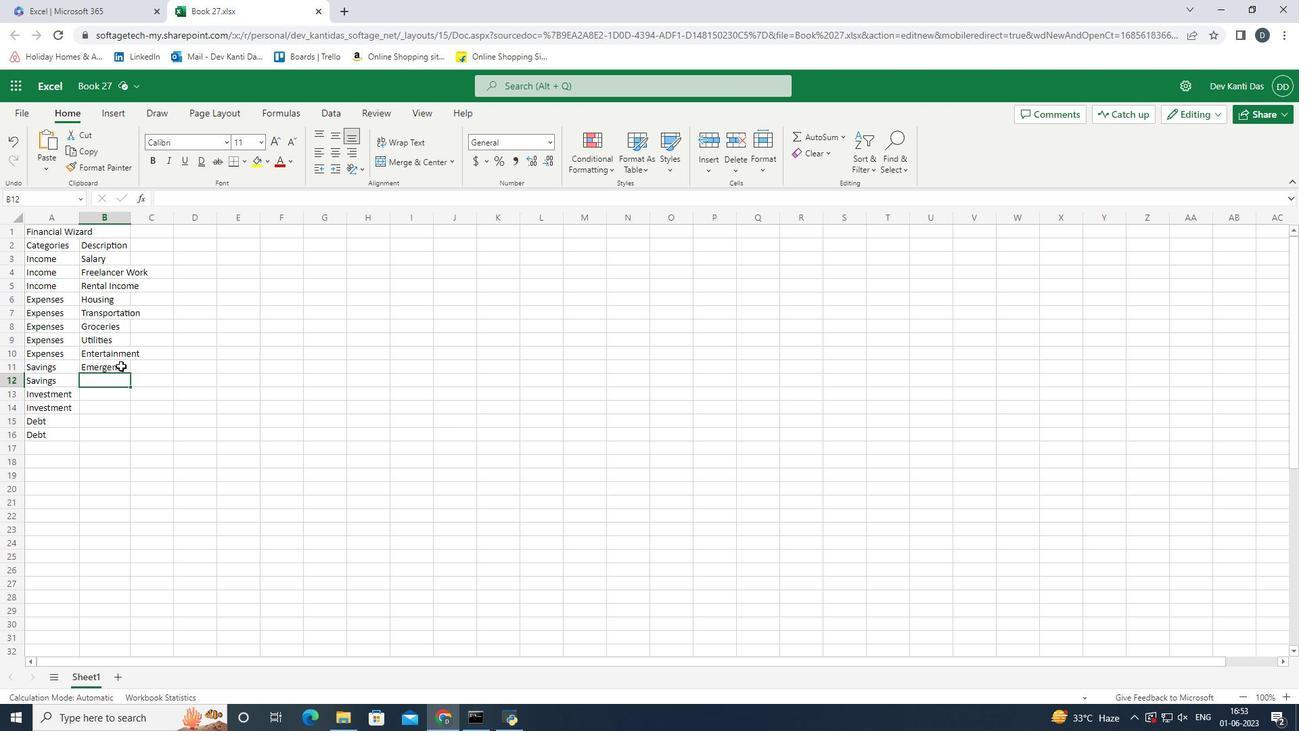 
Action: Mouse pressed left at (121, 366)
Screenshot: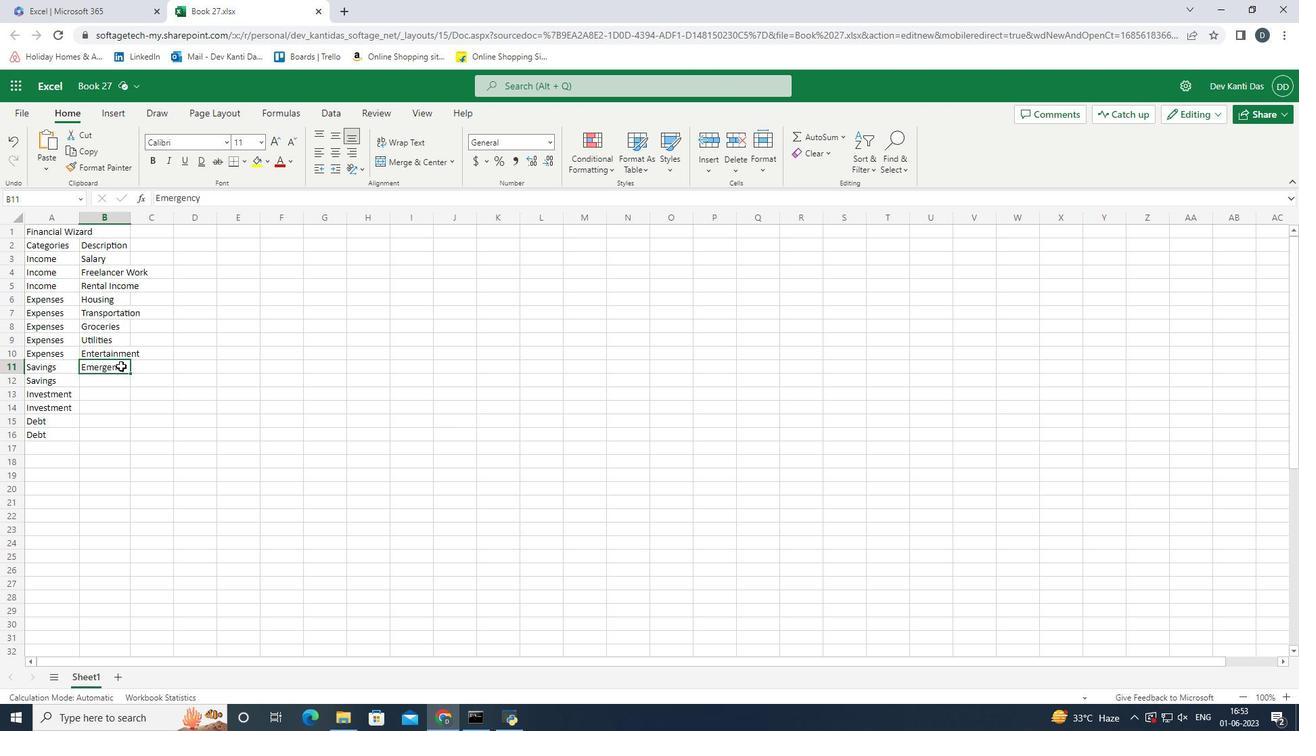 
Action: Mouse pressed left at (121, 366)
Screenshot: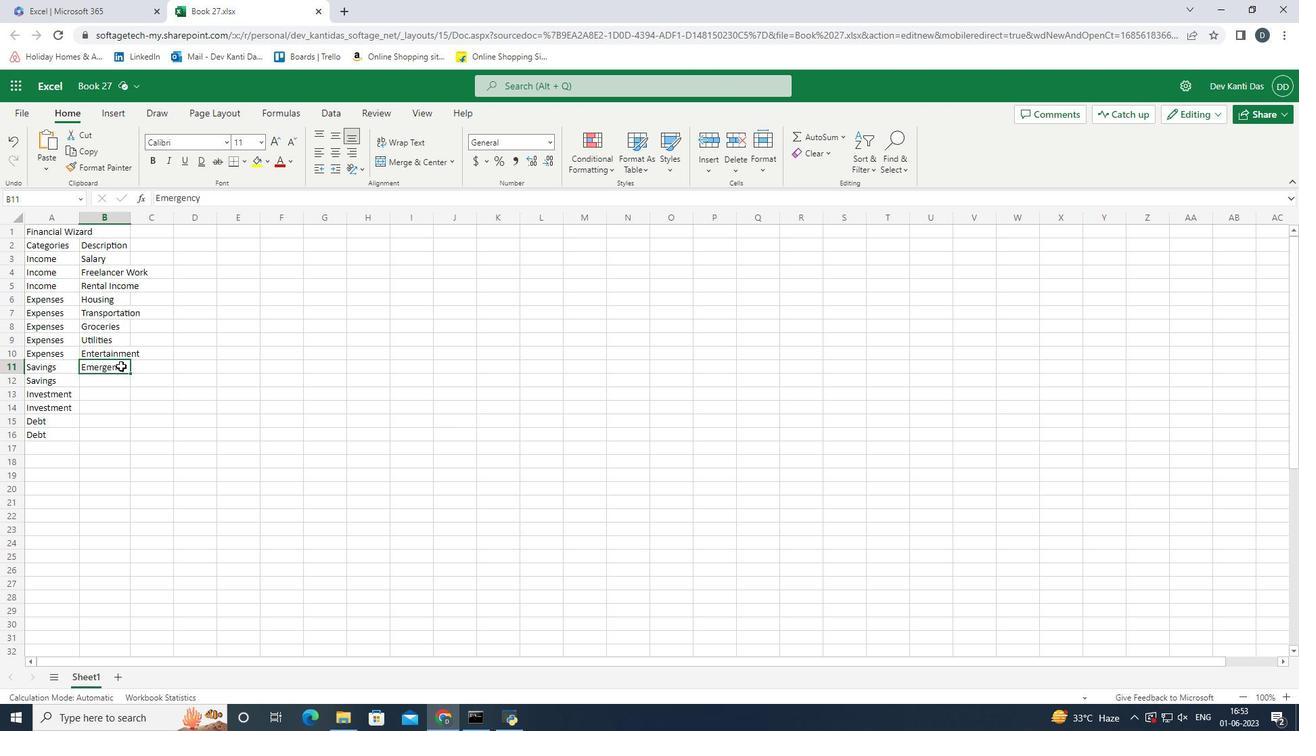 
Action: Mouse moved to (228, 366)
Screenshot: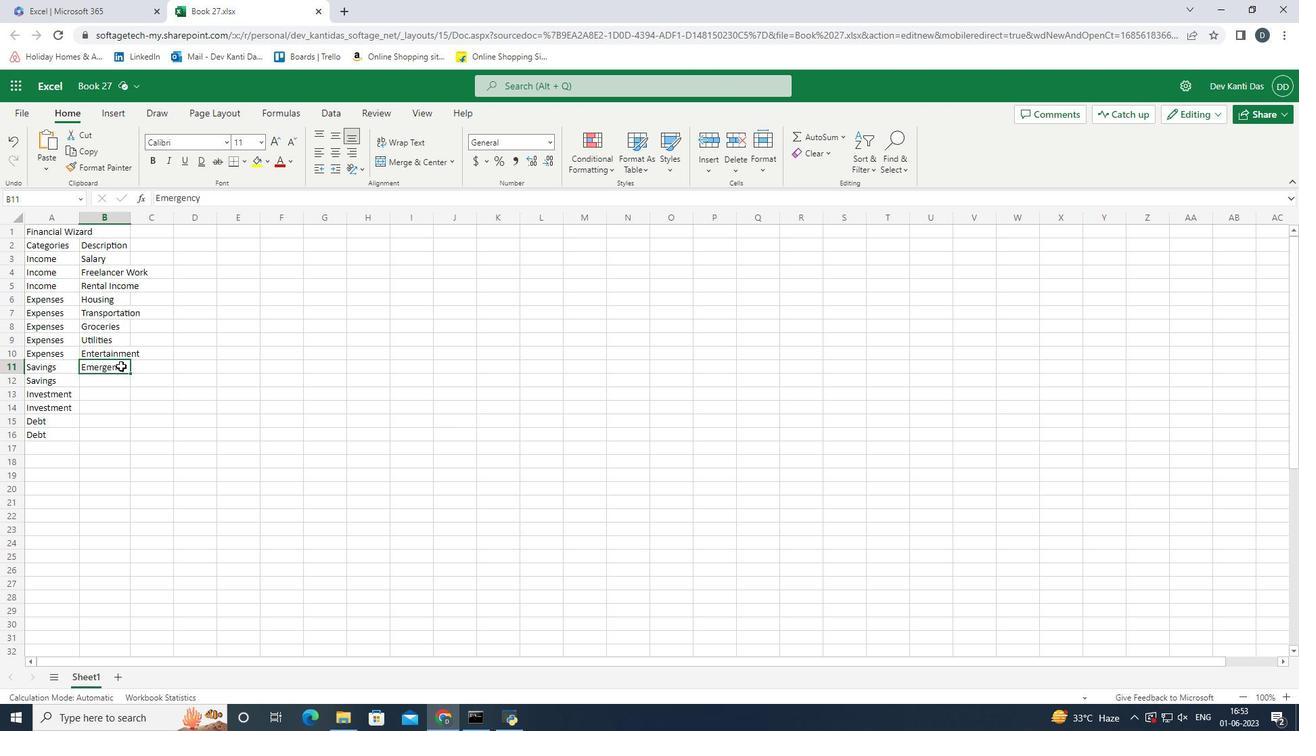 
Action: Key pressed <Key.space><Key.shift>Fund<Key.enter>
Screenshot: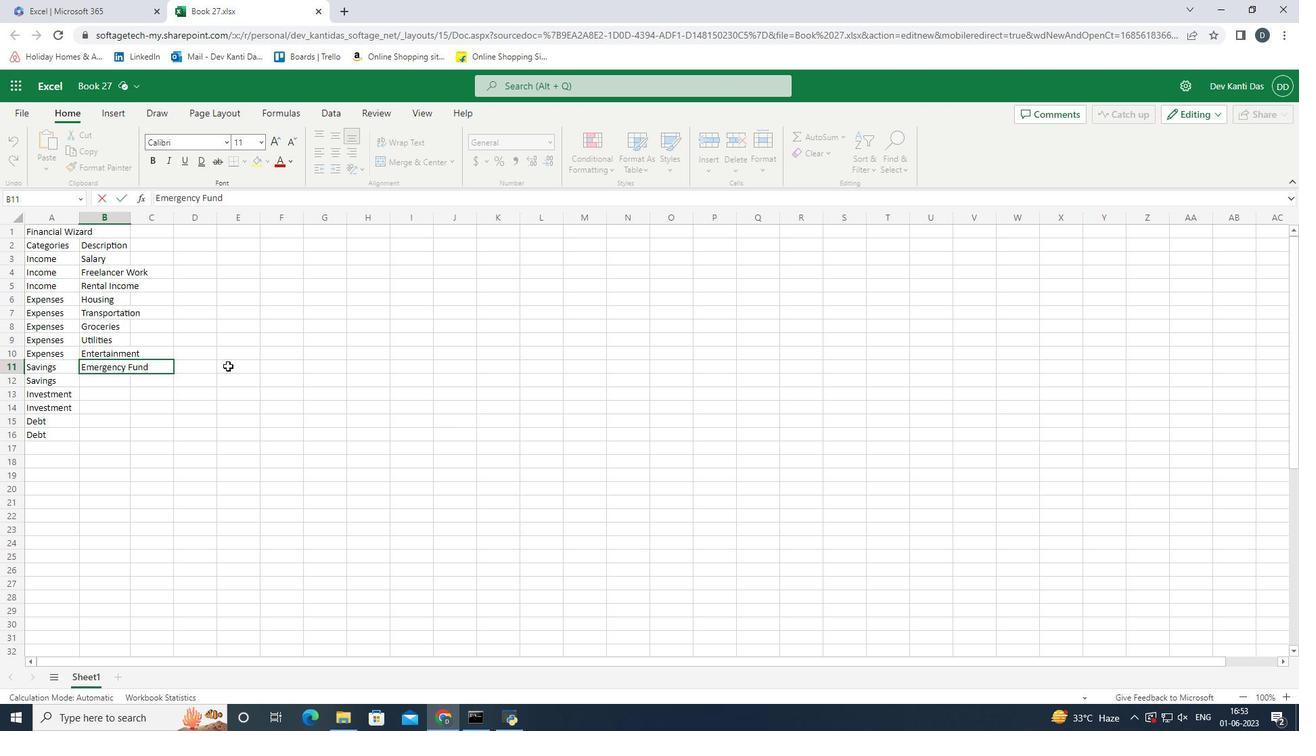 
Action: Mouse moved to (217, 408)
Screenshot: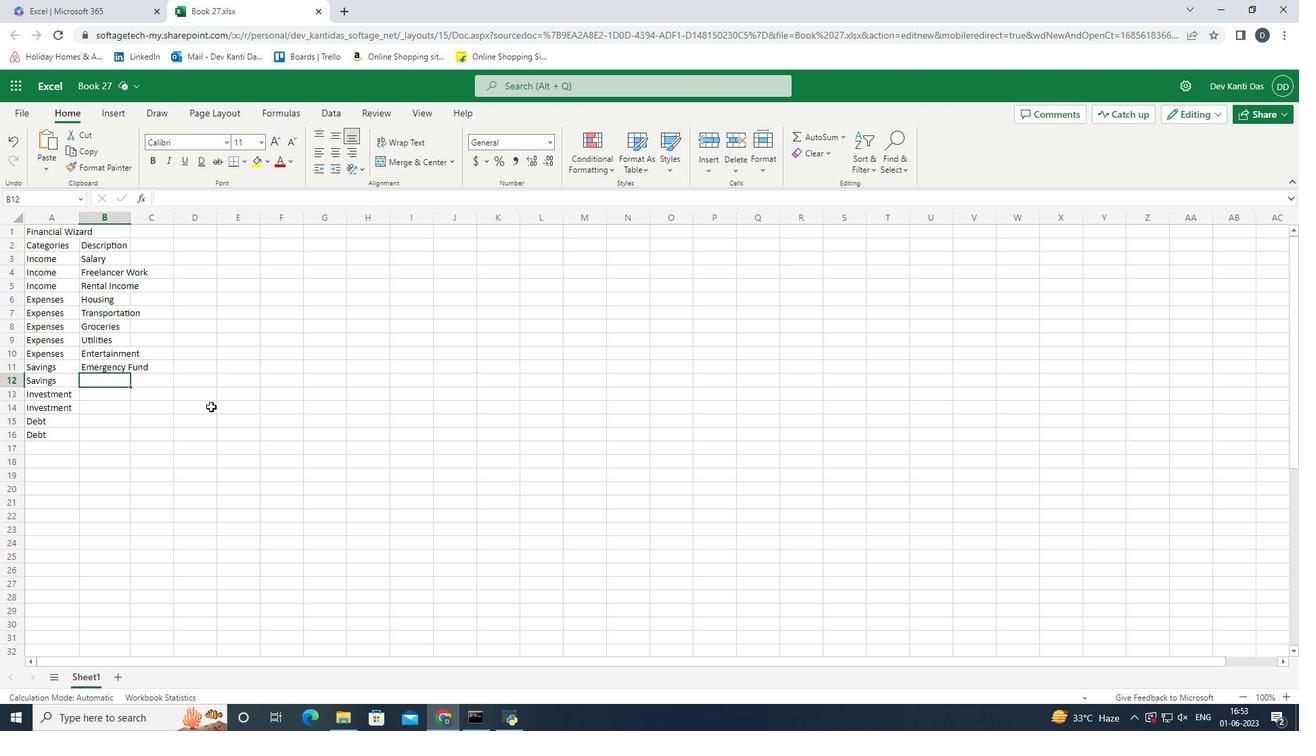 
Action: Key pressed <Key.shift><Key.shift><Key.shift><Key.shift>Retirement<Key.enter><Key.shift><Key.shift><Key.shift><Key.shift><Key.shift><Key.shift><Key.shift>Stocks<Key.enter><Key.shift><Key.shift><Key.shift><Key.shift><Key.shift><Key.shift>Mutual<Key.space><Key.shift>Funds<Key.enter><Key.shift>Credit<Key.space><Key.shift>Card<Key.enter><Key.shift><Key.shift><Key.shift>Credit<Key.space><Key.right><Key.up><Key.up><Key.up><Key.up><Key.up><Key.up><Key.up><Key.up><Key.up><Key.up><Key.up><Key.up><Key.up><Key.up>
Screenshot: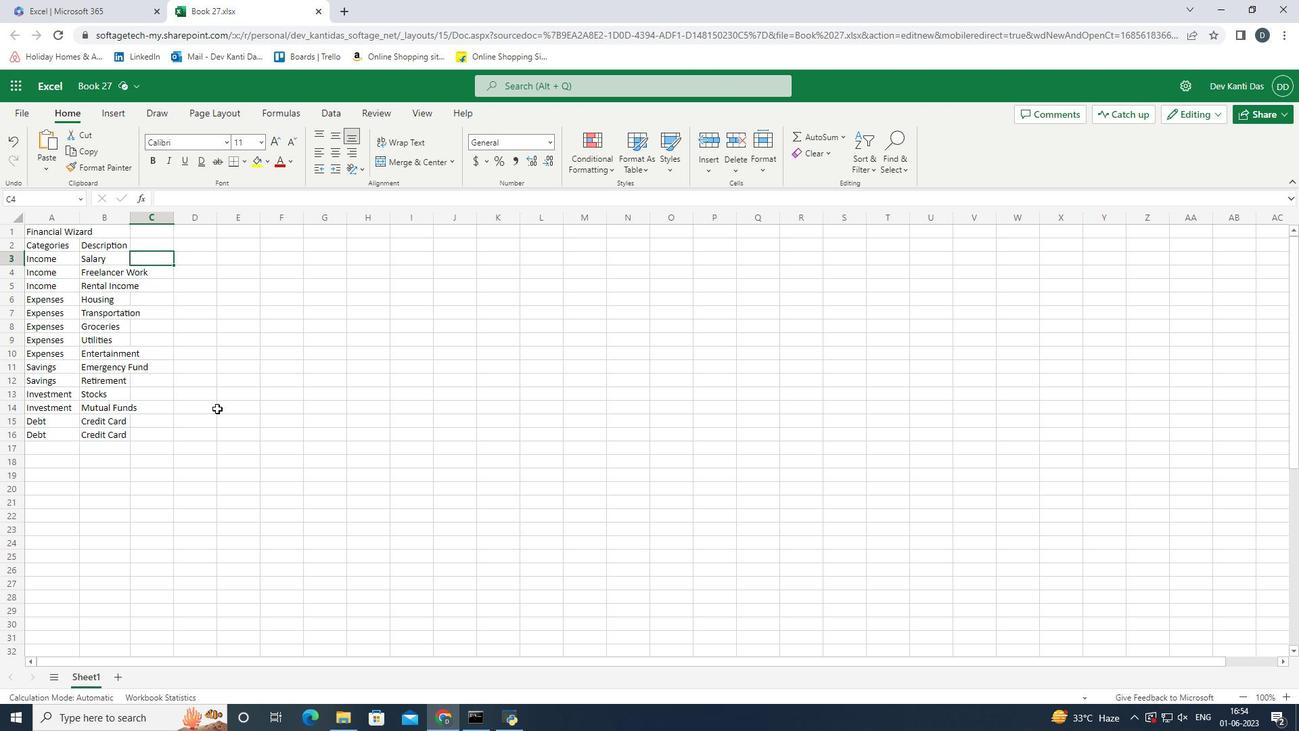 
Action: Mouse moved to (130, 217)
Screenshot: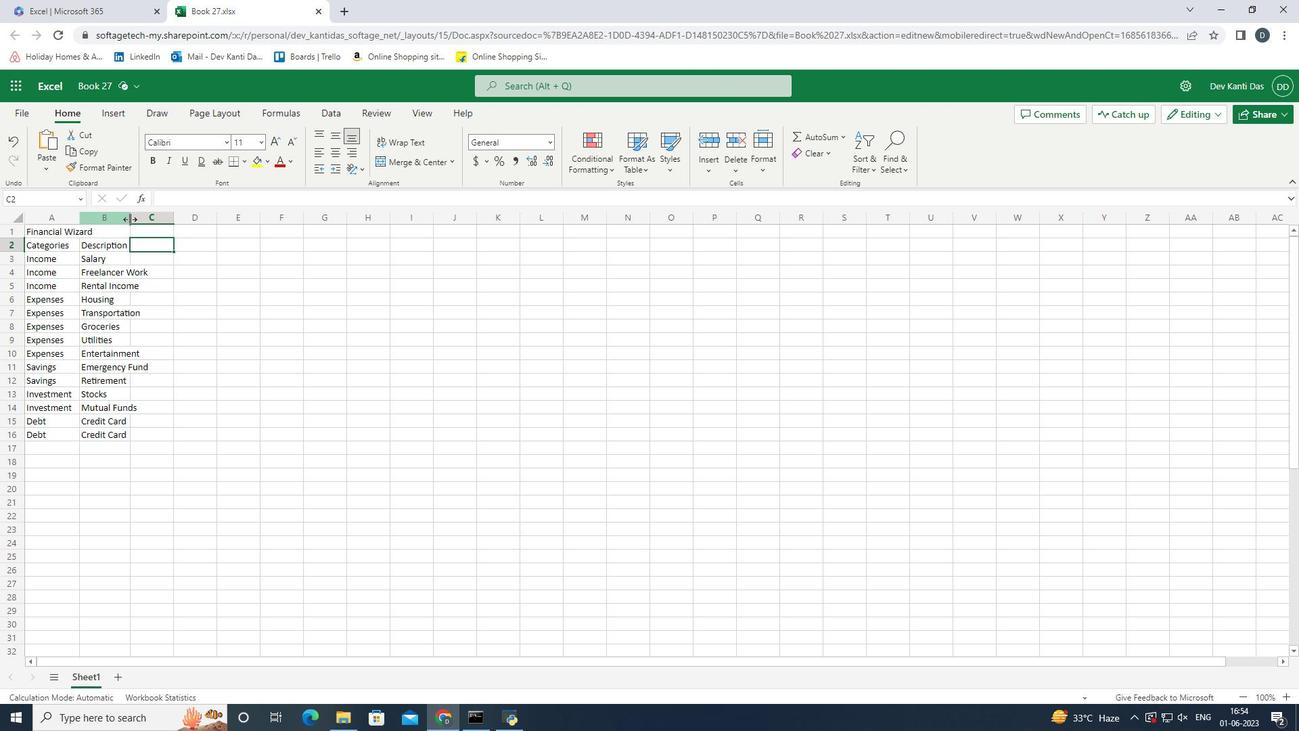 
Action: Mouse pressed left at (130, 217)
Screenshot: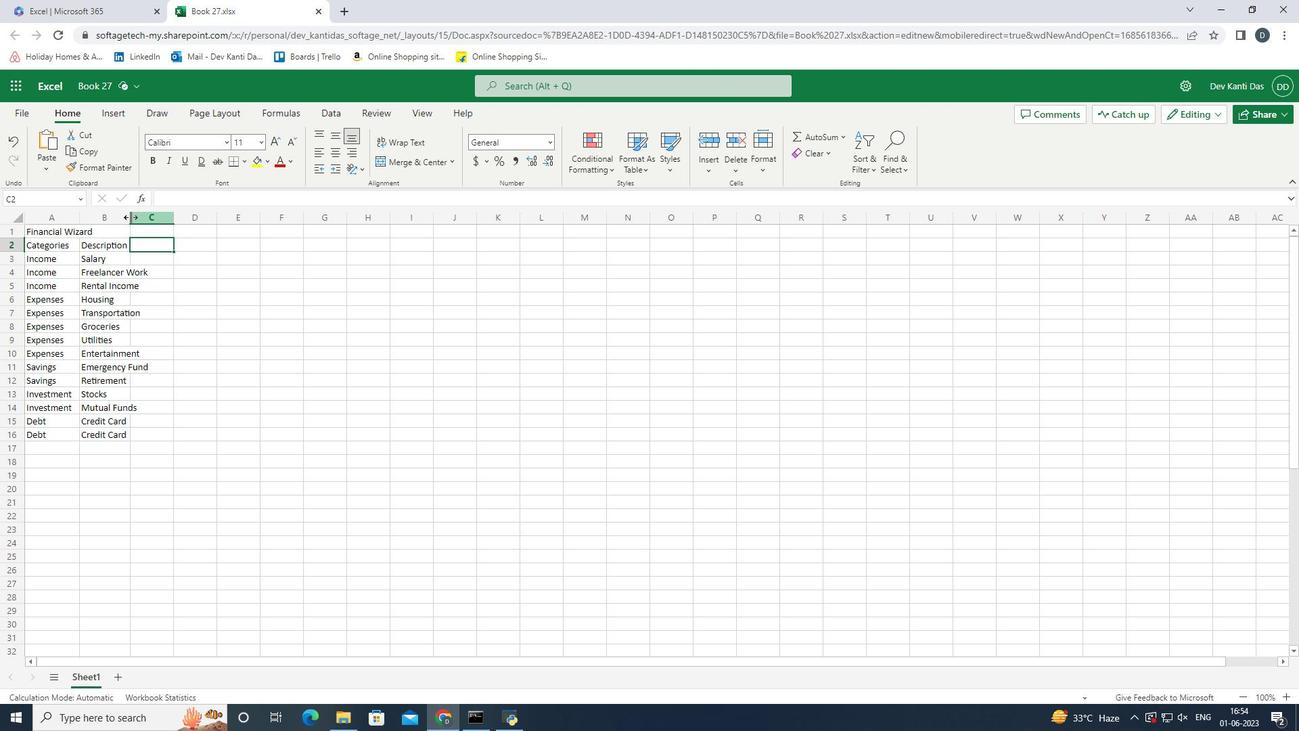 
Action: Mouse moved to (186, 287)
Screenshot: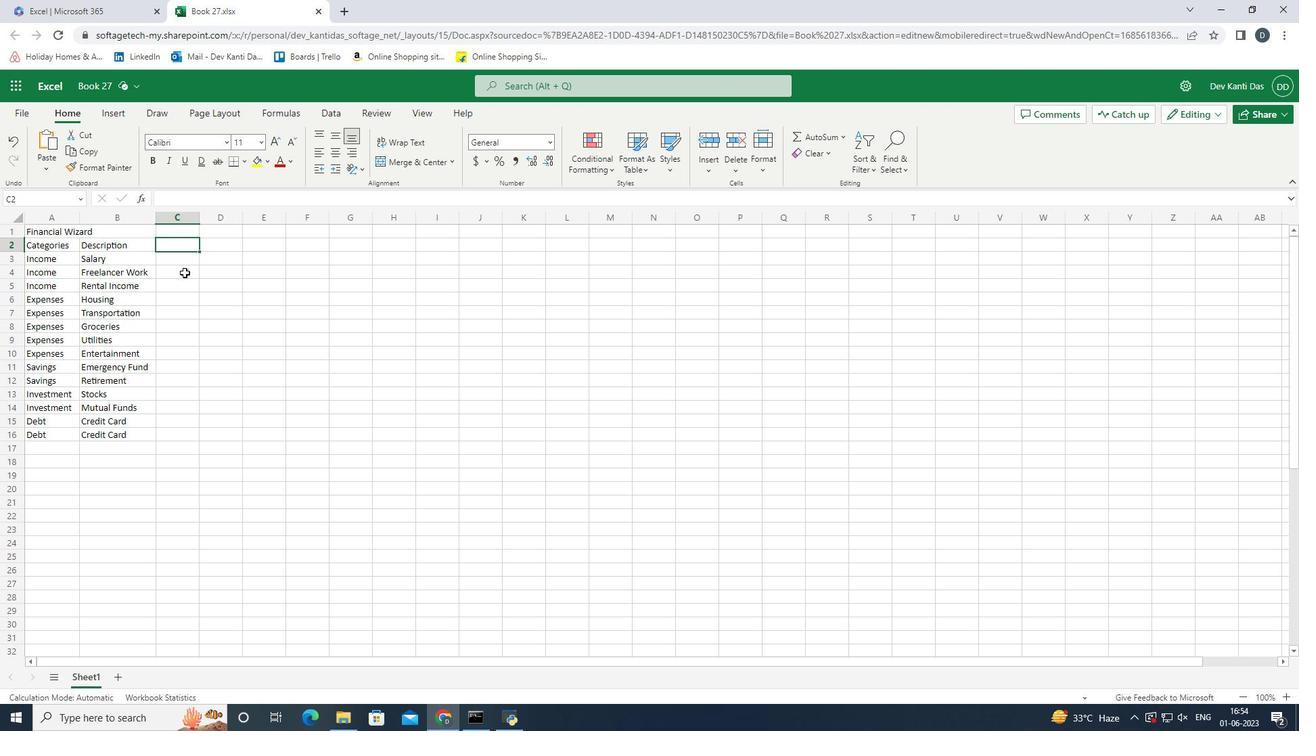 
Action: Key pressed <Key.shift>Amount<Key.enter><Key.shift>$
Screenshot: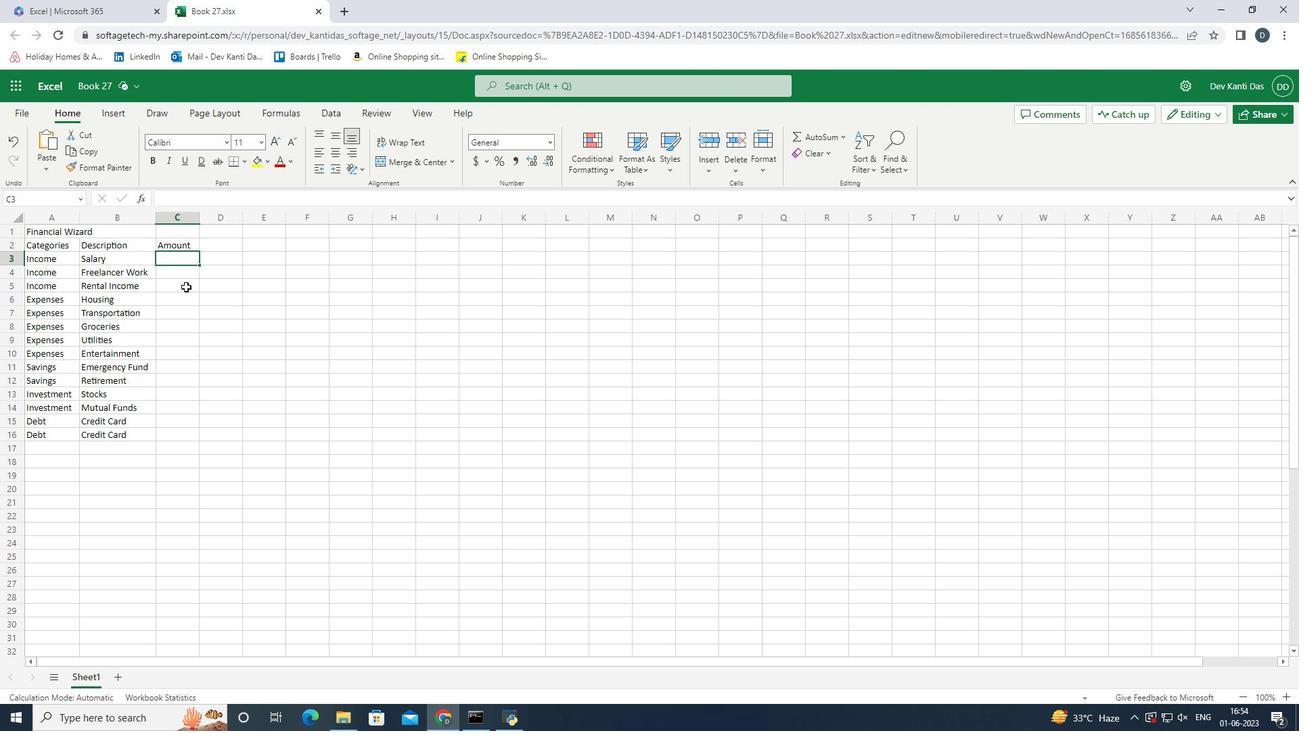 
Action: Mouse moved to (197, 282)
Screenshot: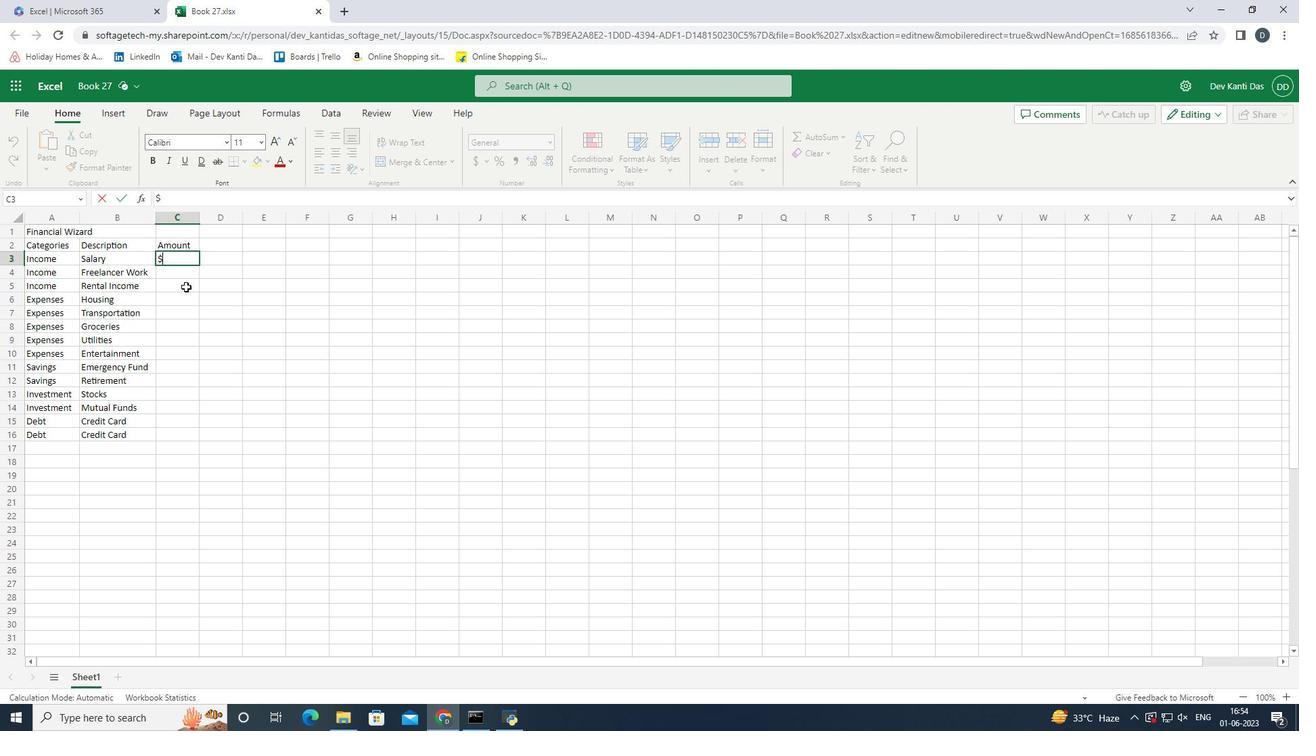 
Action: Key pressed 5000<Key.enter><Key.shift><Key.shift><Key.shift><Key.shift><Key.shift><Key.shift><Key.shift><Key.shift><Key.shift><Key.shift><Key.shift><Key.shift><Key.shift><Key.shift><Key.shift>$1200<Key.enter><Key.shift><Key.shift><Key.shift><Key.shift><Key.shift><Key.shift><Key.shift><Key.shift><Key.shift><Key.shift>$500<Key.enter><Key.shift><Key.shift><Key.shift><Key.shift><Key.shift><Key.shift><Key.shift><Key.shift><Key.shift><Key.shift><Key.shift><Key.shift><Key.shift><Key.shift><Key.shift><Key.shift><Key.shift><Key.shift><Key.shift>$1200<Key.enter><Key.shift><Key.shift><Key.shift><Key.shift><Key.shift><Key.shift><Key.shift><Key.shift><Key.shift><Key.shift><Key.shift><Key.shift><Key.shift><Key.shift><Key.shift><Key.shift>$500<Key.enter><Key.shift><Key.shift><Key.shift><Key.shift><Key.shift><Key.shift><Key.shift><Key.shift><Key.shift><Key.shift><Key.shift><Key.shift><Key.shift><Key.shift><Key.shift><Key.shift><Key.shift><Key.shift><Key.shift><Key.shift><Key.shift><Key.shift>$1200<Key.enter><Key.shift><Key.shift><Key.shift><Key.shift><Key.shift><Key.shift><Key.shift><Key.shift><Key.shift>$300<Key.enter><Key.shift><Key.shift><Key.shift><Key.shift><Key.shift><Key.shift><Key.shift><Key.shift><Key.shift><Key.shift><Key.shift><Key.shift><Key.shift><Key.shift><Key.shift><Key.shift><Key.shift>$400<Key.enter><Key.shift><Key.shift><Key.shift><Key.shift><Key.shift><Key.shift><Key.shift><Key.shift><Key.shift><Key.shift><Key.shift>$200<Key.enter><Key.shift><Key.shift><Key.shift><Key.shift><Key.shift><Key.shift><Key.shift><Key.shift><Key.shift>$150<Key.enter><Key.shift><Key.shift><Key.shift><Key.shift><Key.shift>$500<Key.enter><Key.shift><Key.shift><Key.shift><Key.shift>$1000<Key.enter><Key.shift><Key.shift><Key.shift><Key.shift><Key.shift><Key.shift><Key.shift><Key.shift><Key.shift>$500<Key.enter><Key.shift><Key.shift><Key.shift><Key.shift><Key.shift><Key.shift><Key.shift><Key.shift><Key.shift><Key.shift><Key.shift><Key.shift><Key.shift><Key.shift><Key.shift><Key.shift><Key.shift><Key.shift>$300<Key.enter><Key.up>
Screenshot: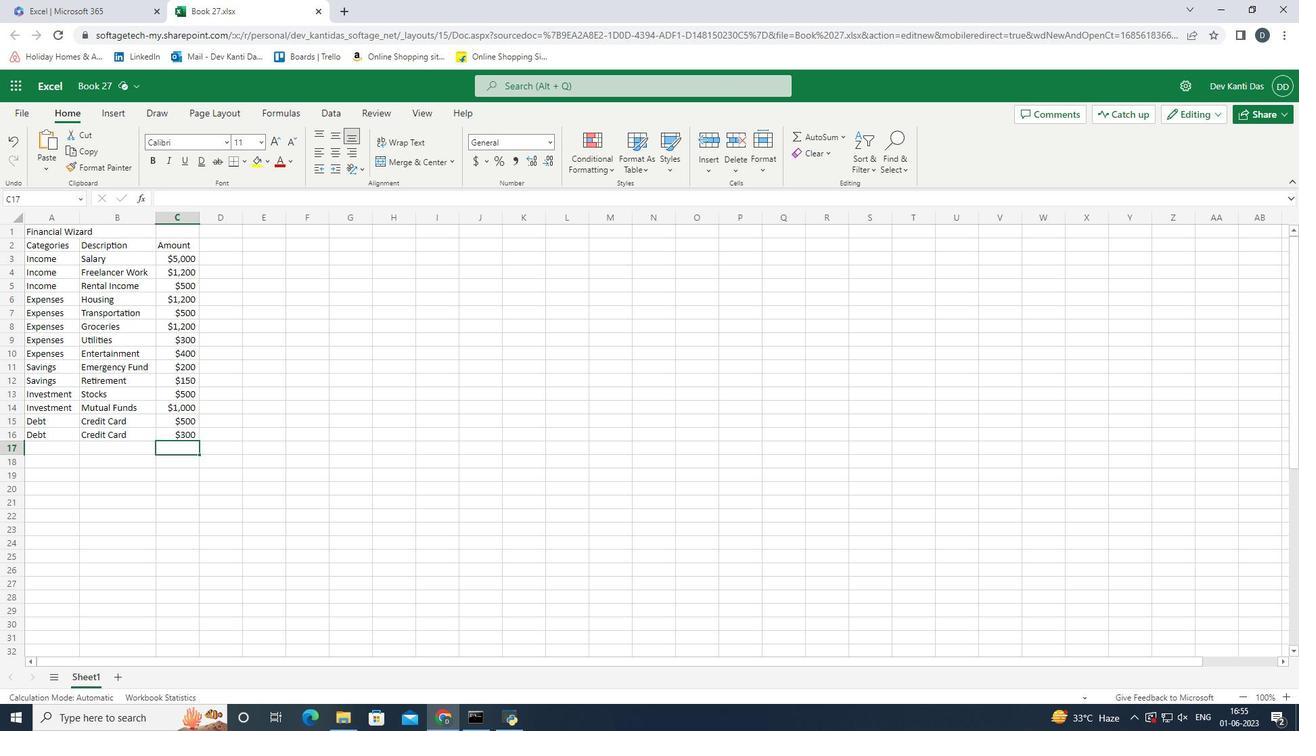 
Action: Mouse moved to (28, 113)
Screenshot: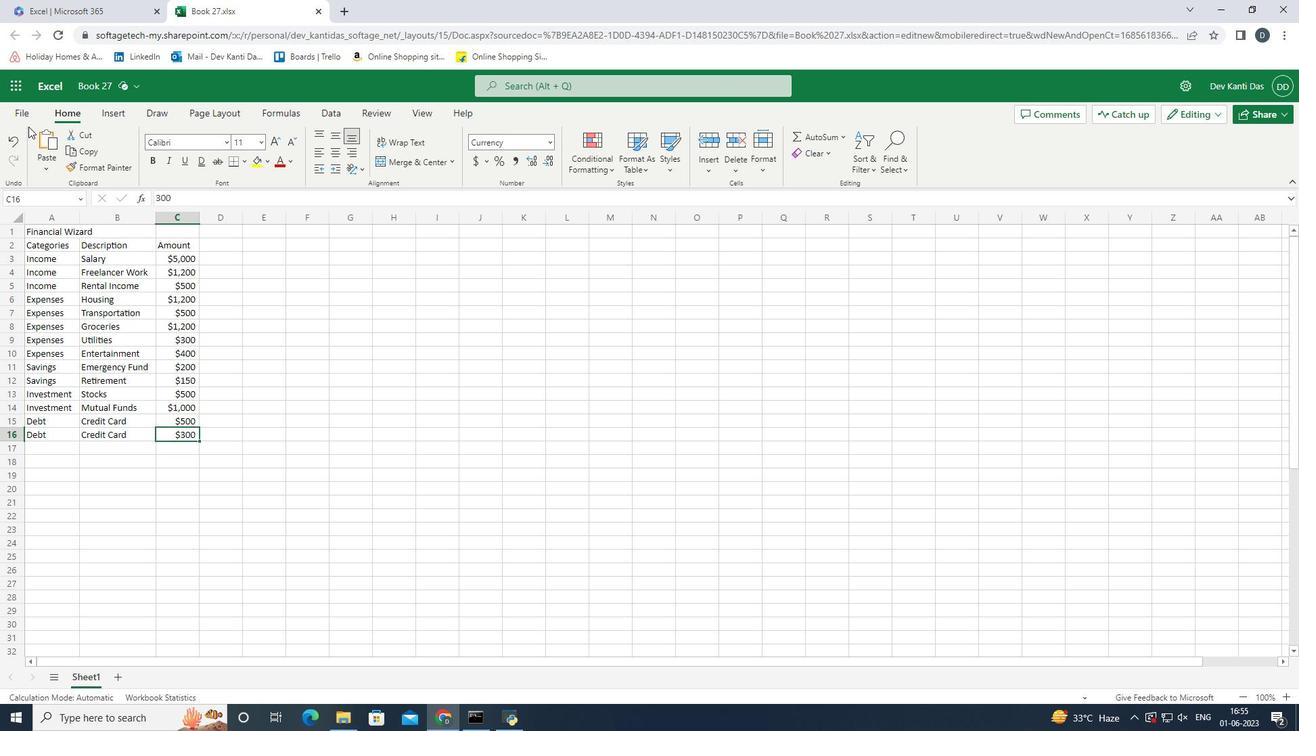 
Action: Mouse pressed left at (28, 113)
Screenshot: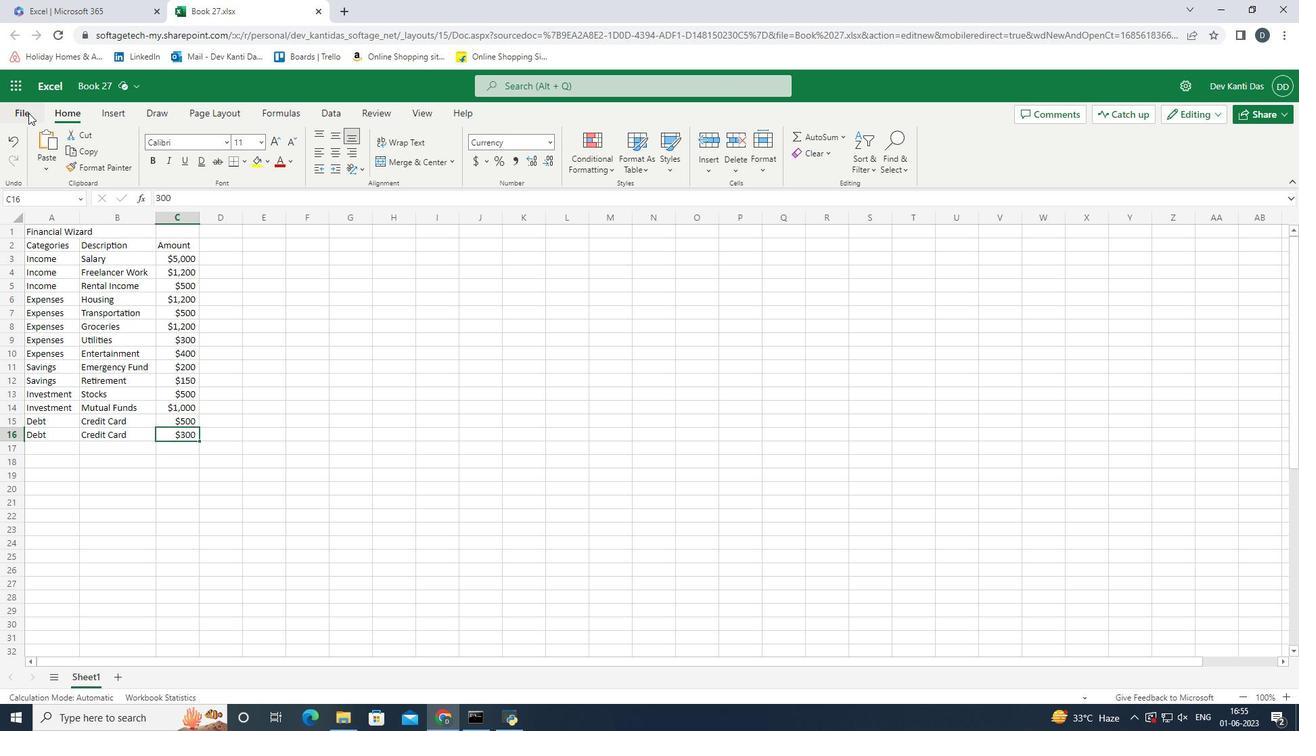 
Action: Mouse moved to (62, 242)
Screenshot: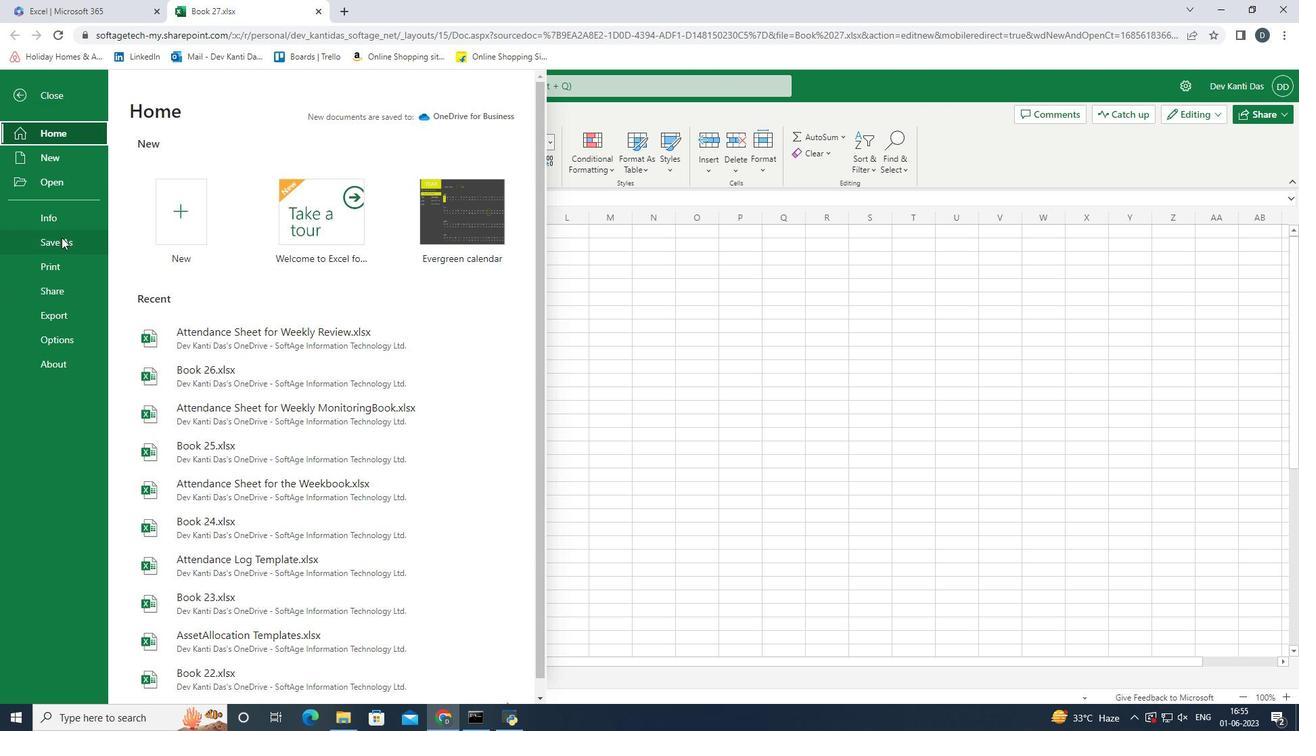 
Action: Mouse pressed left at (62, 242)
Screenshot: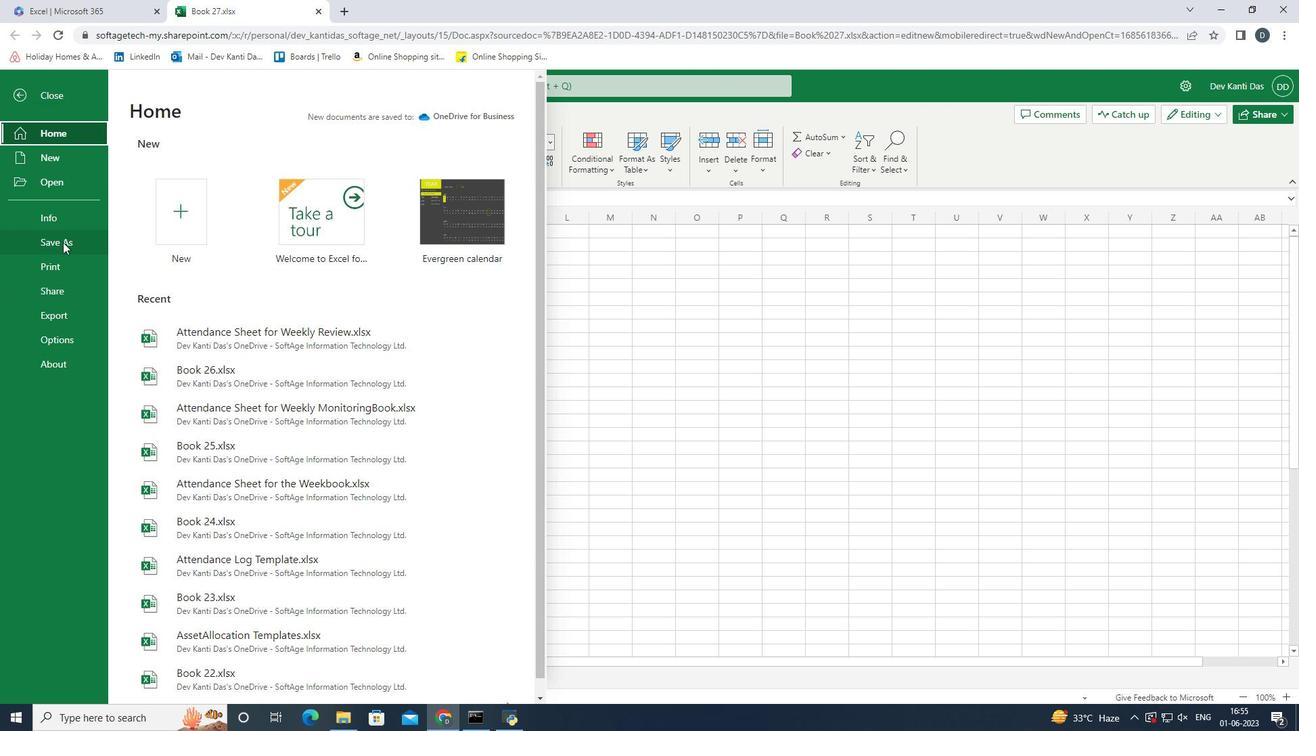 
Action: Mouse moved to (360, 155)
Screenshot: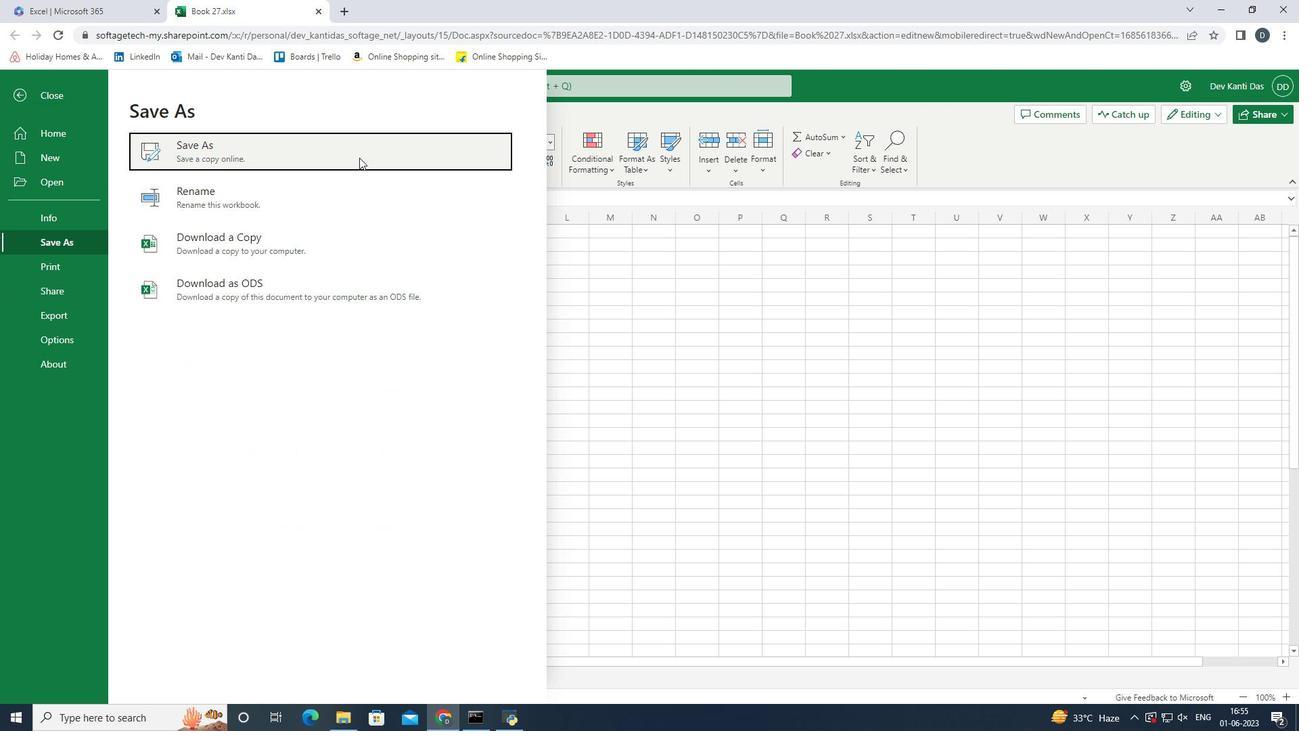 
Action: Mouse pressed left at (360, 155)
Screenshot: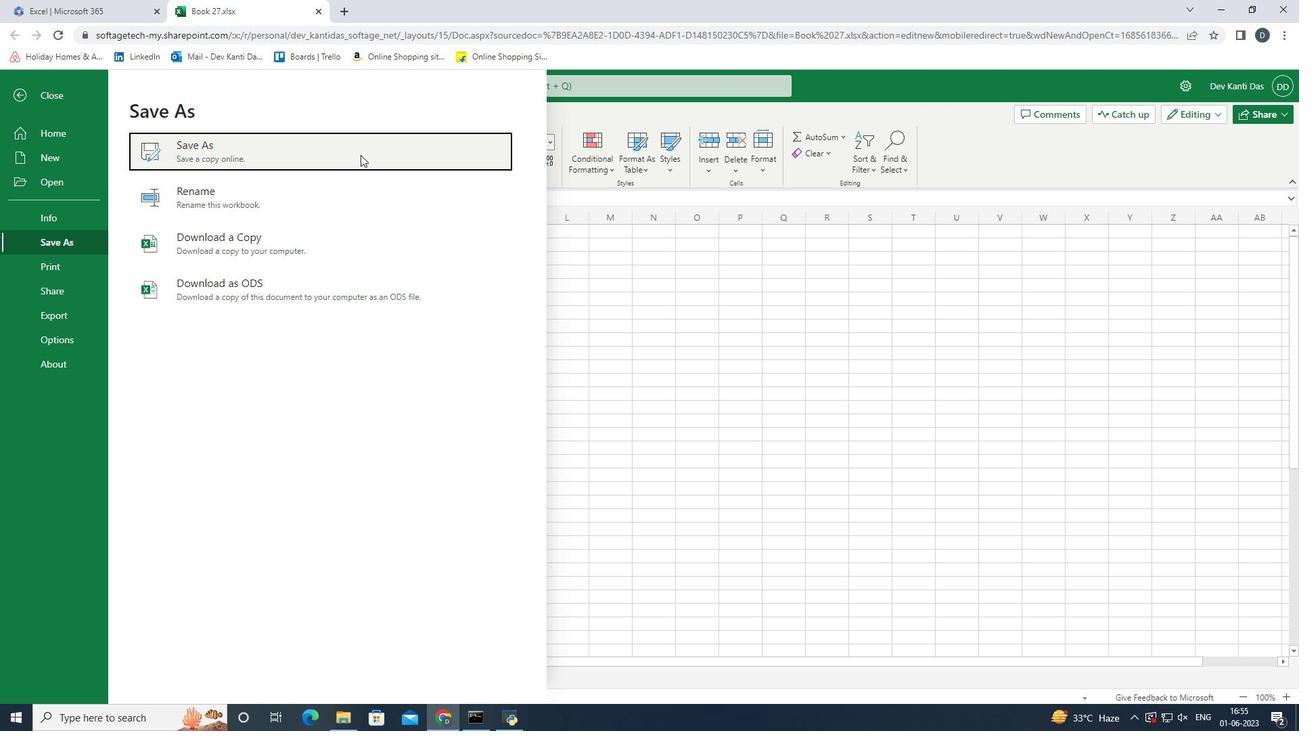 
Action: Mouse moved to (652, 362)
Screenshot: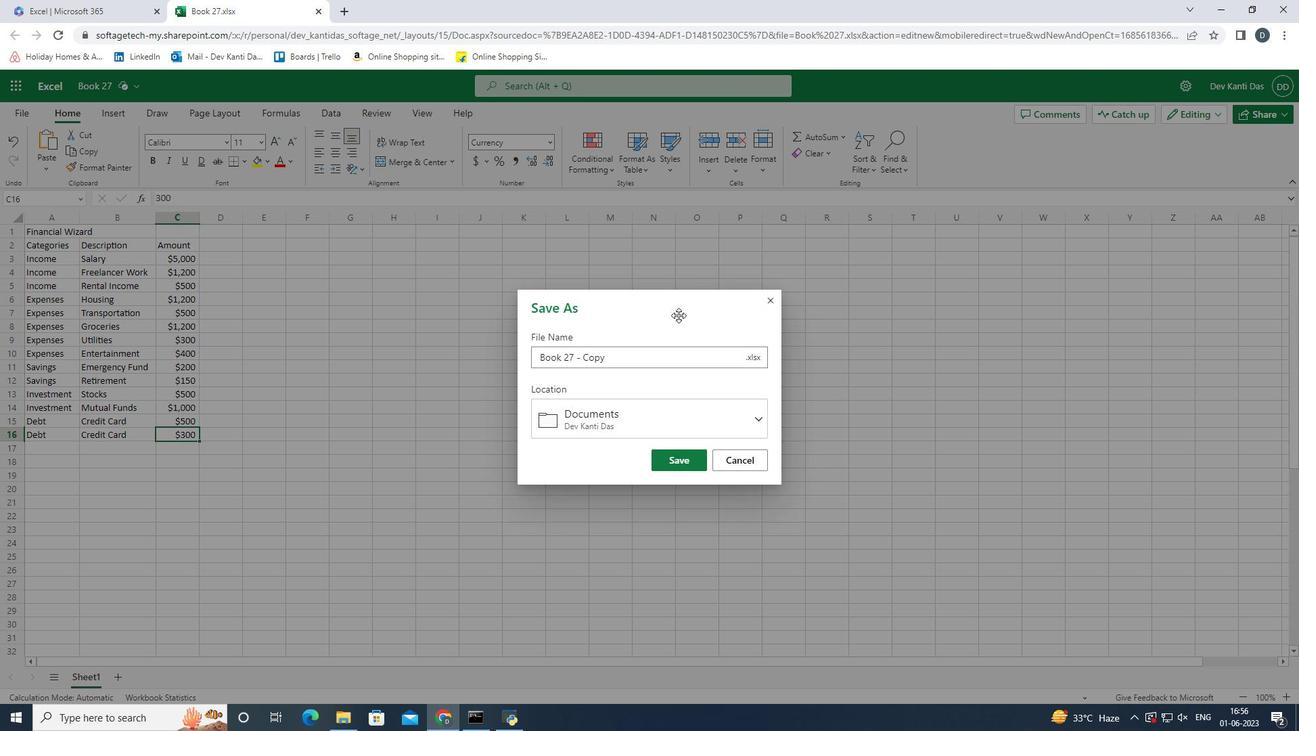 
Action: Mouse pressed left at (652, 362)
Screenshot: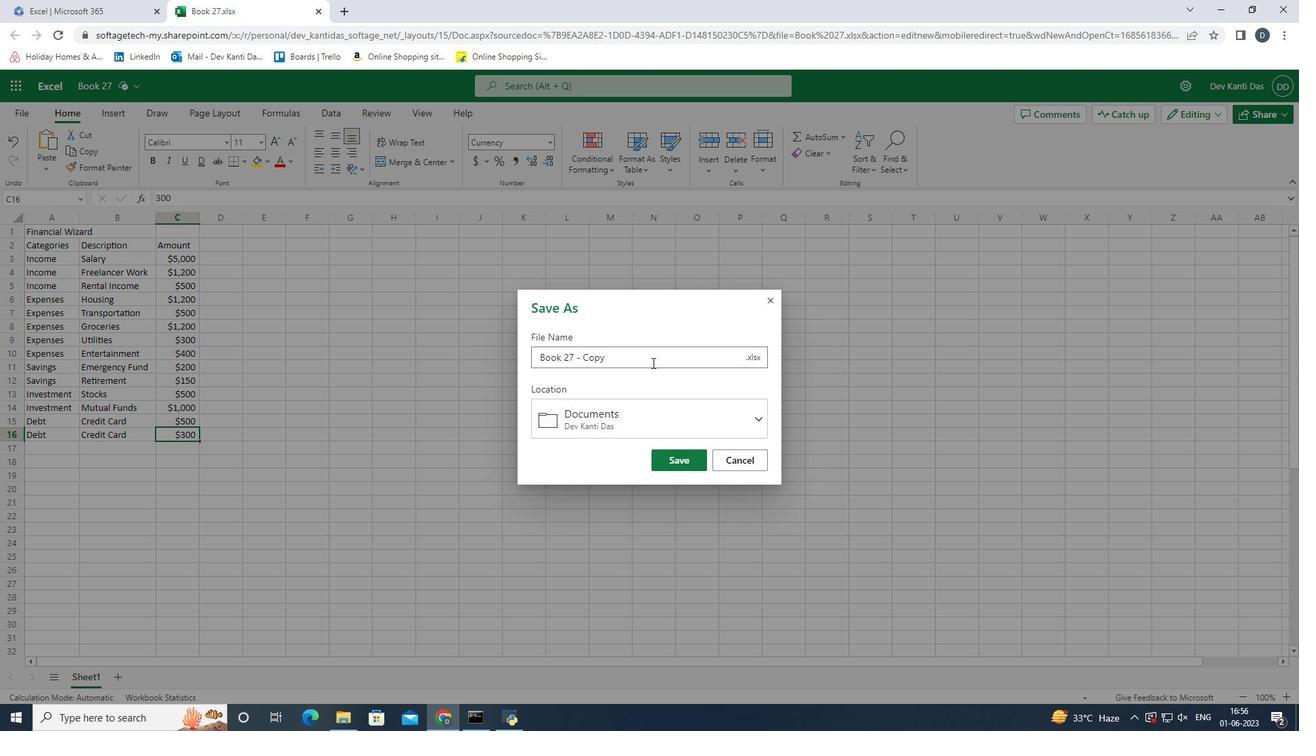 
Action: Mouse moved to (641, 385)
Screenshot: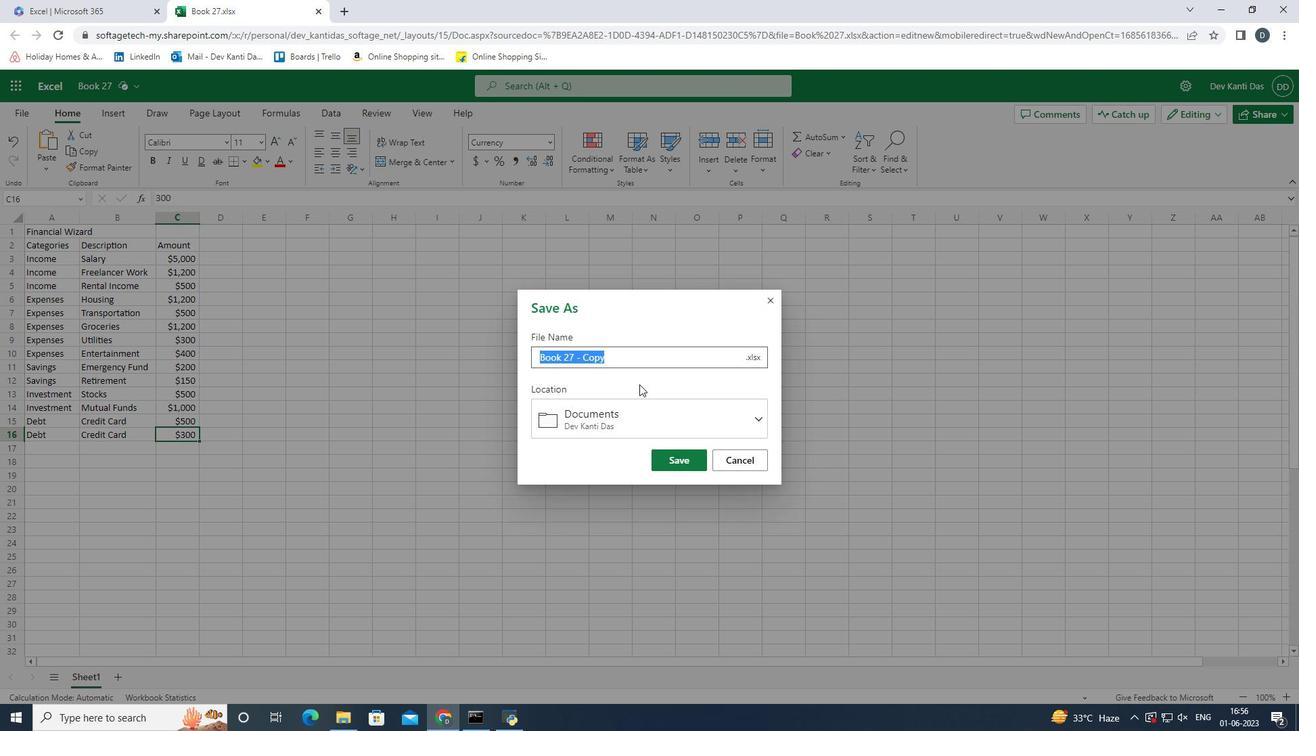 
Action: Key pressed <Key.shift>Attendance<Key.space><Key.shift>Spreadsheet<Key.enter>
Screenshot: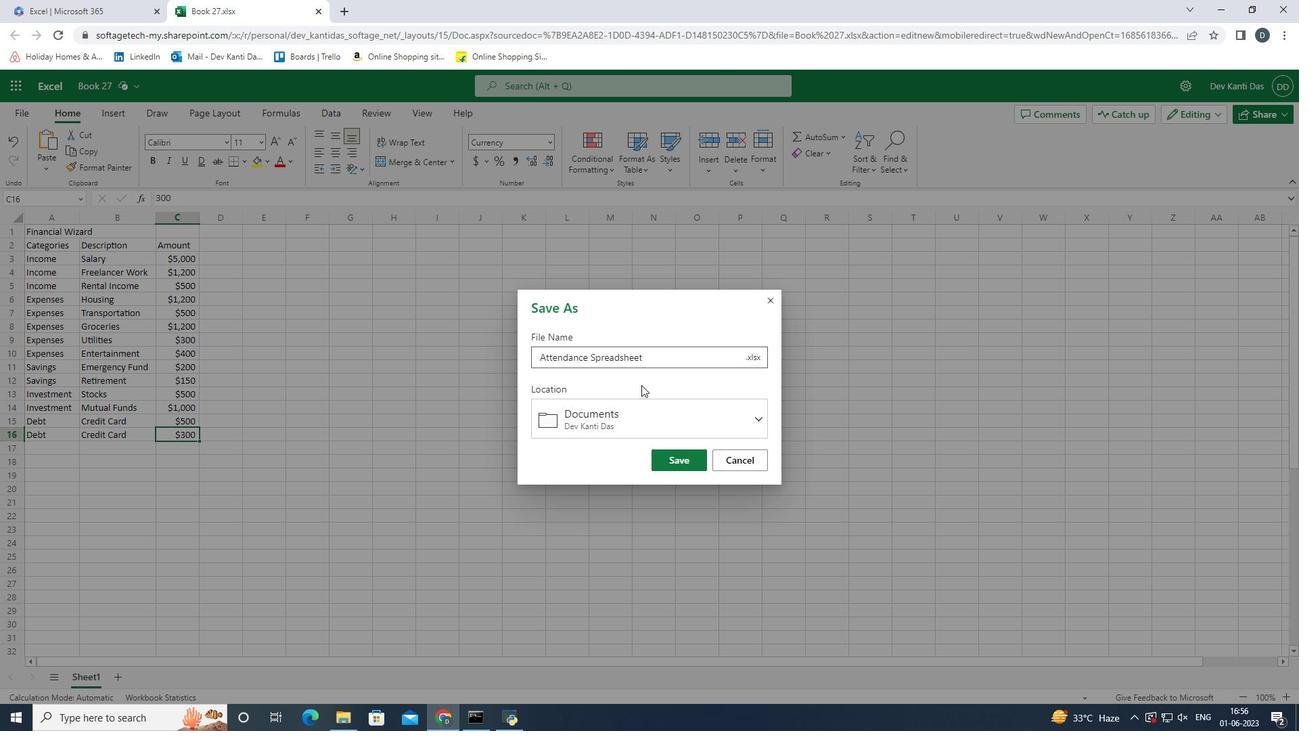 
Action: Mouse moved to (457, 431)
Screenshot: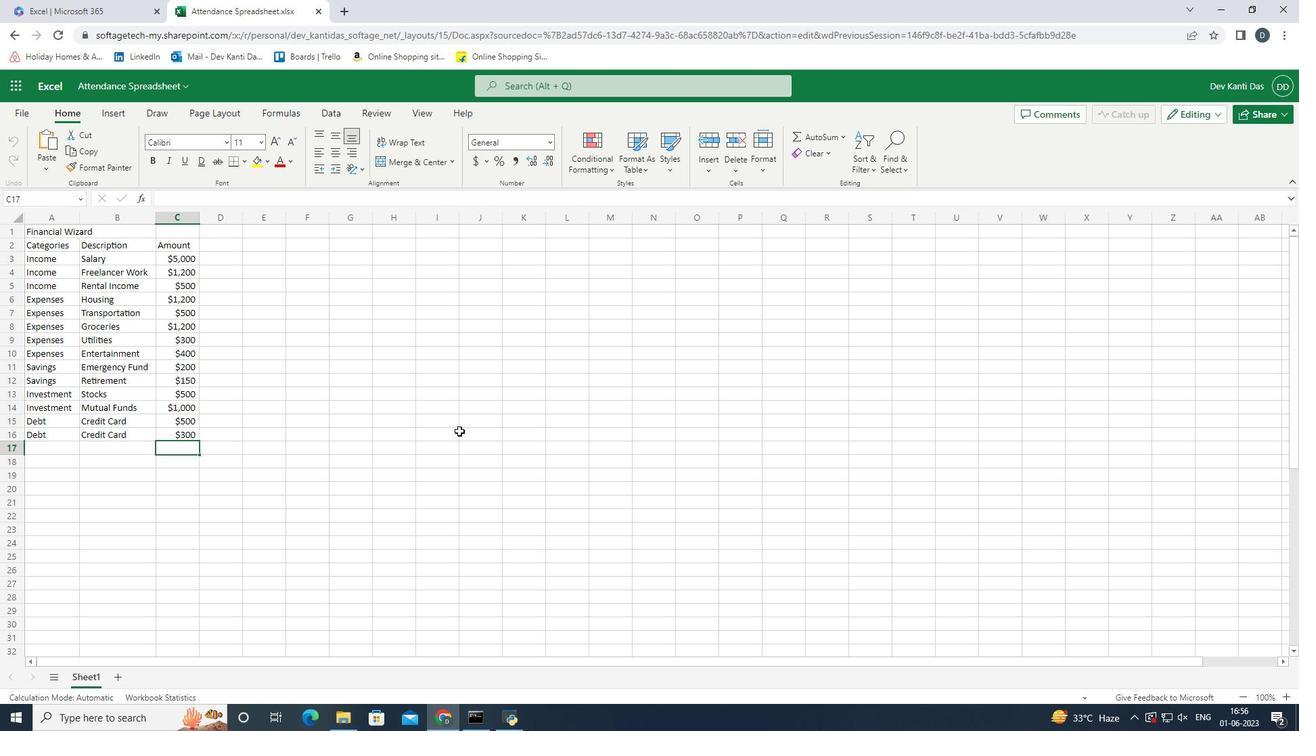 
